 Task: Send an email with the signature Benjamin Adams with the subject 'Welcome' and the message 'I am sorry for any inconvenience this may have caused.' from softage.1@softage.net to softage.10@softage.net,  softage.1@softage.net and softage.2@softage.net with CC to softage.3@softage.net with an attached document Newsletter.docx
Action: Key pressed n
Screenshot: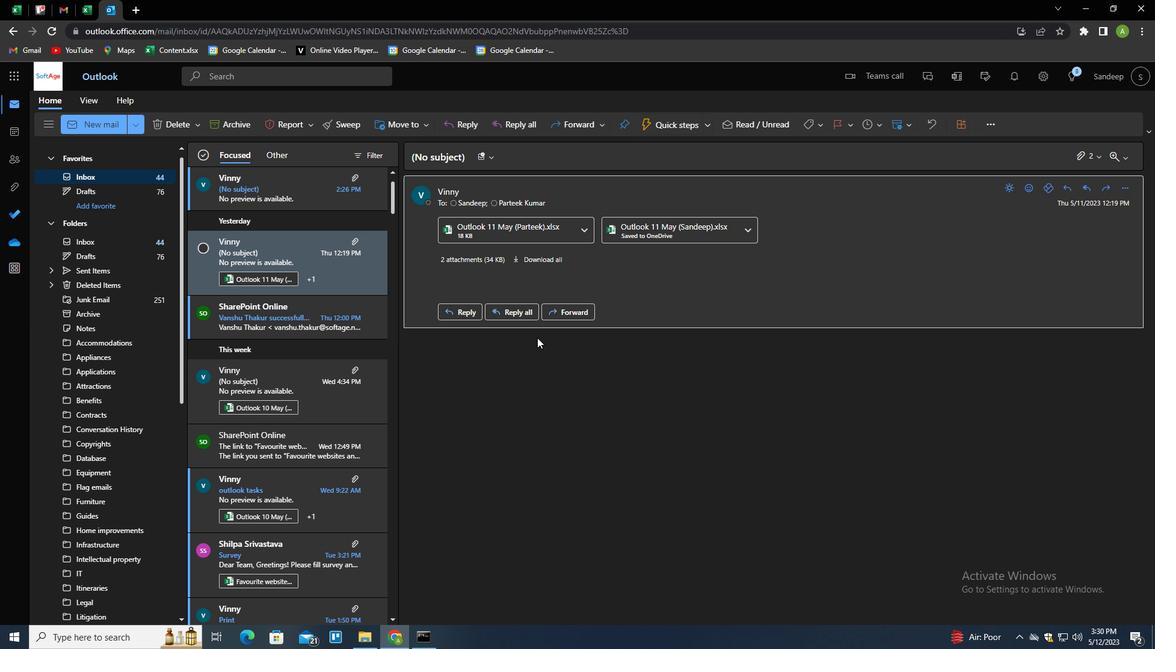 
Action: Mouse moved to (805, 123)
Screenshot: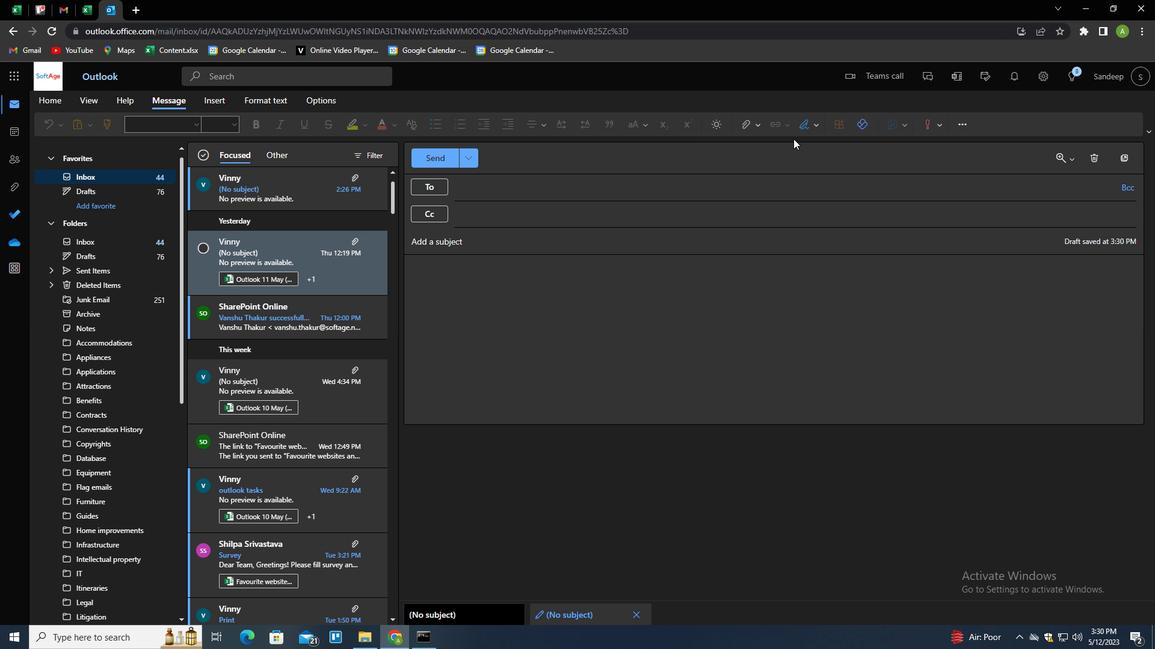 
Action: Mouse pressed left at (805, 123)
Screenshot: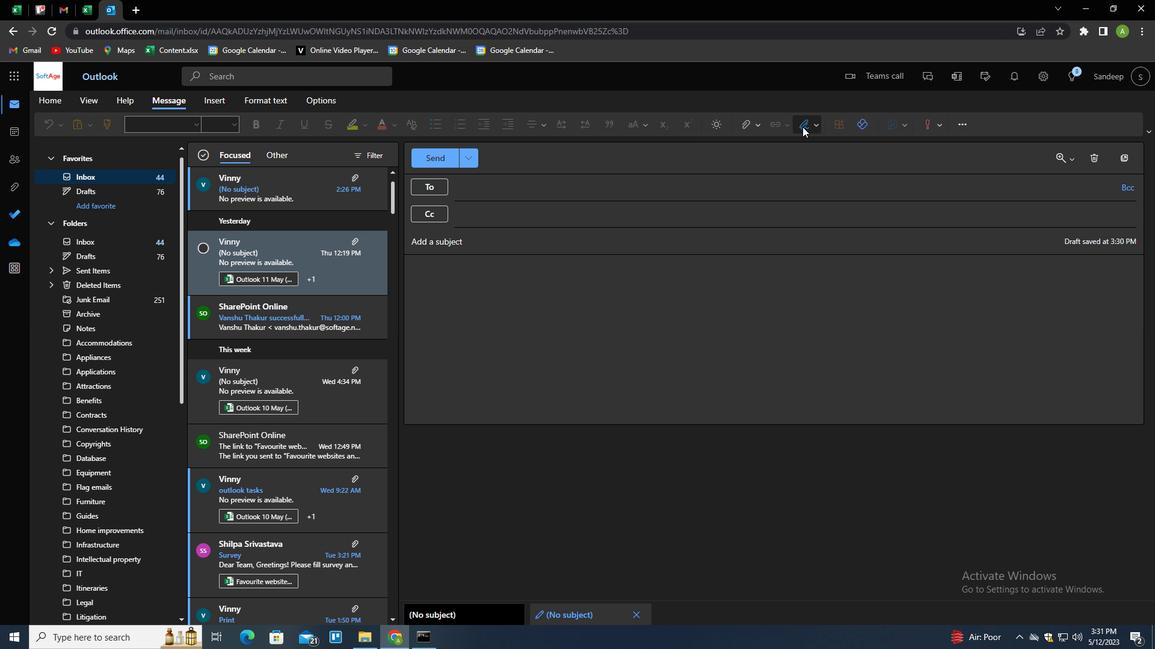 
Action: Mouse moved to (793, 170)
Screenshot: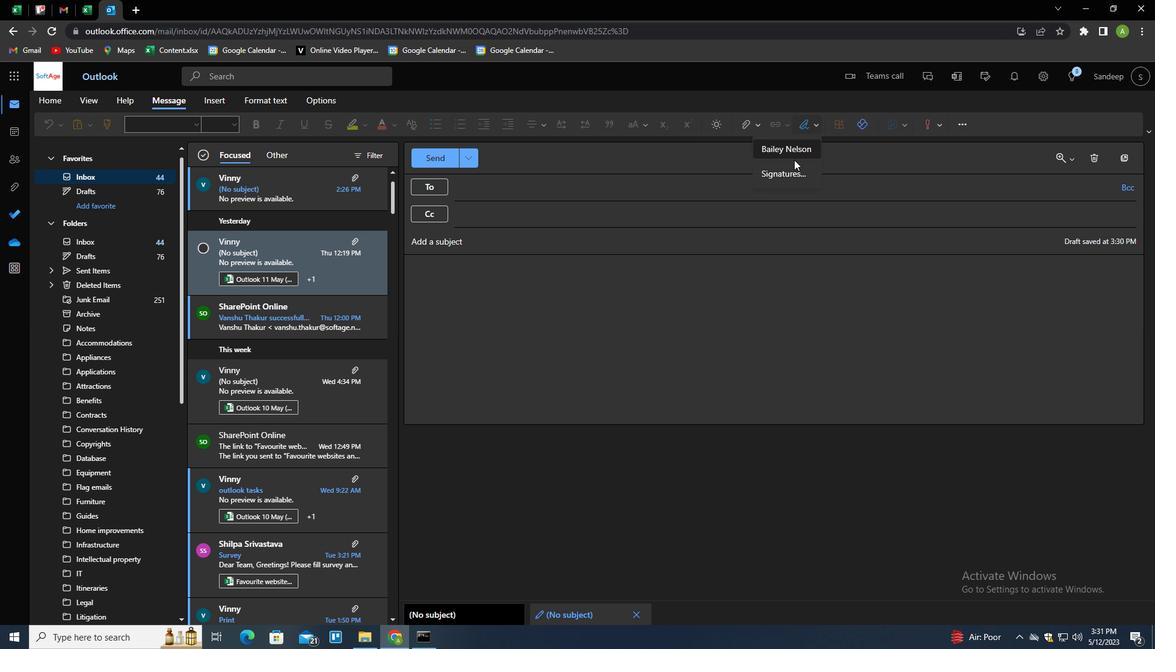 
Action: Mouse pressed left at (793, 170)
Screenshot: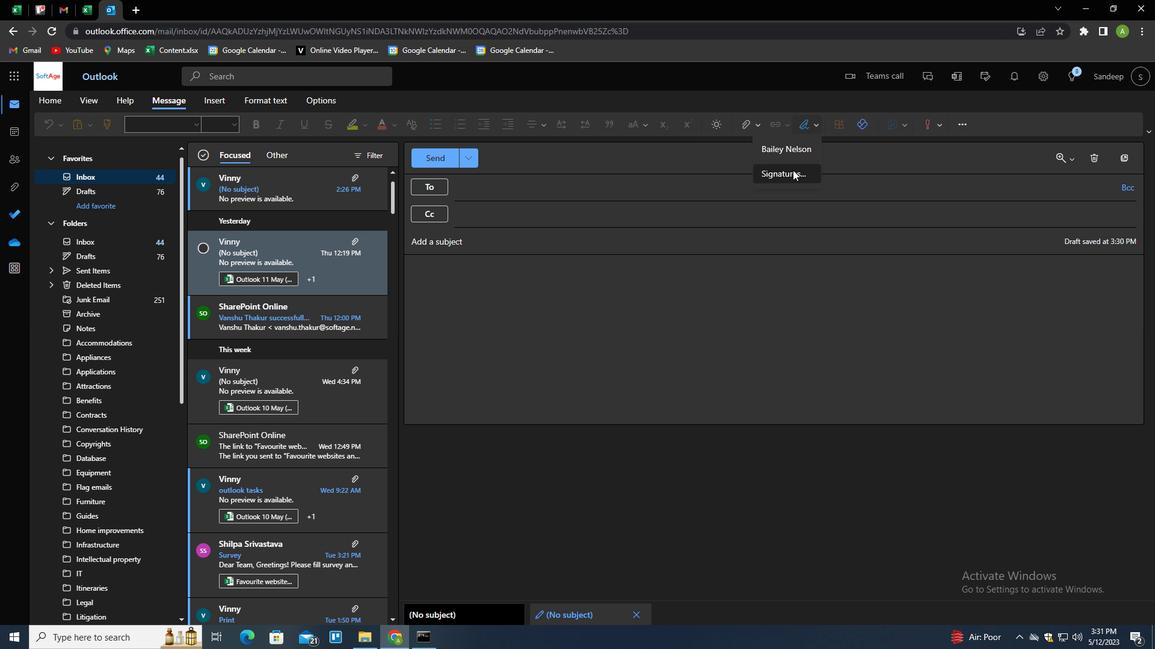 
Action: Mouse moved to (814, 216)
Screenshot: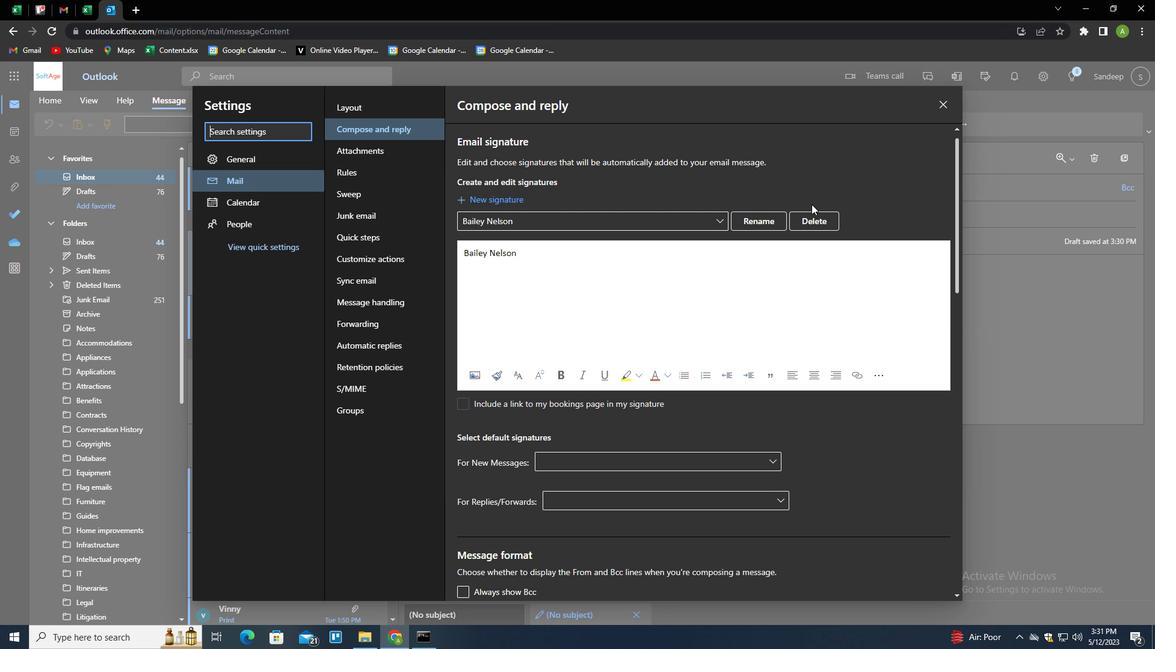 
Action: Mouse pressed left at (814, 216)
Screenshot: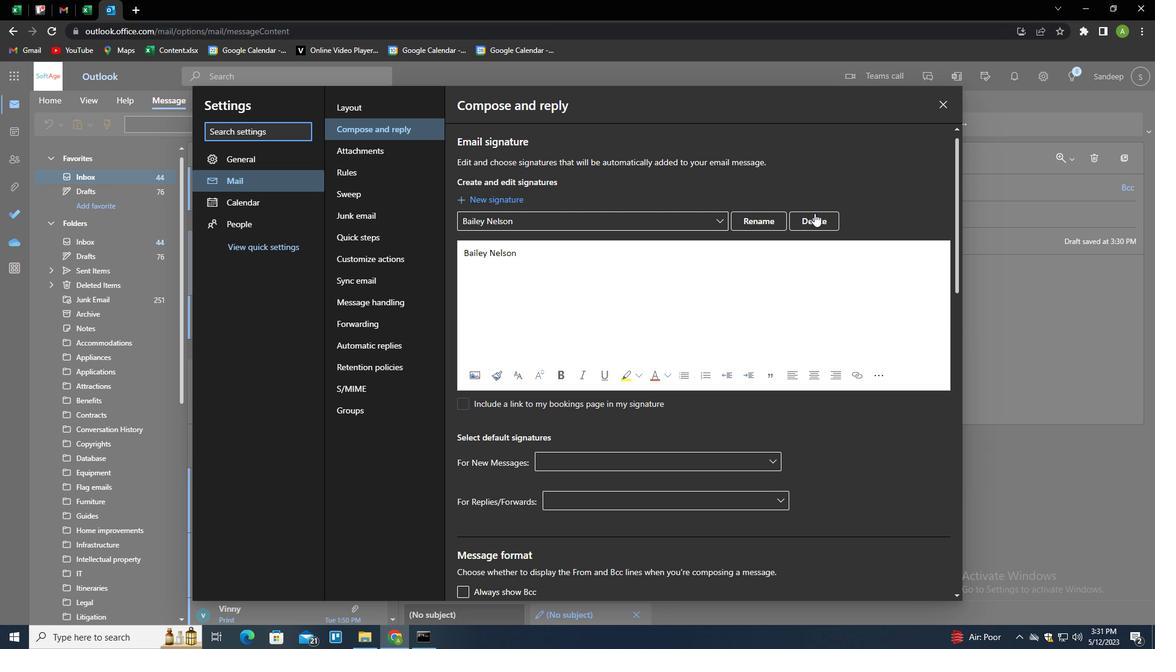 
Action: Mouse moved to (814, 220)
Screenshot: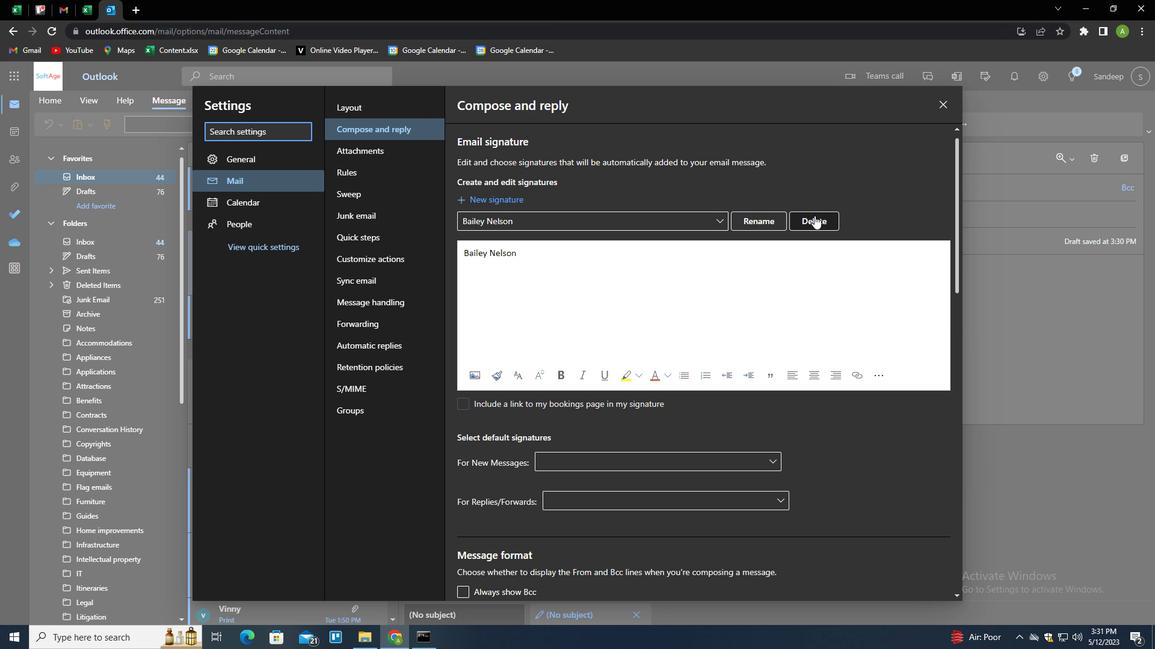 
Action: Mouse pressed left at (814, 220)
Screenshot: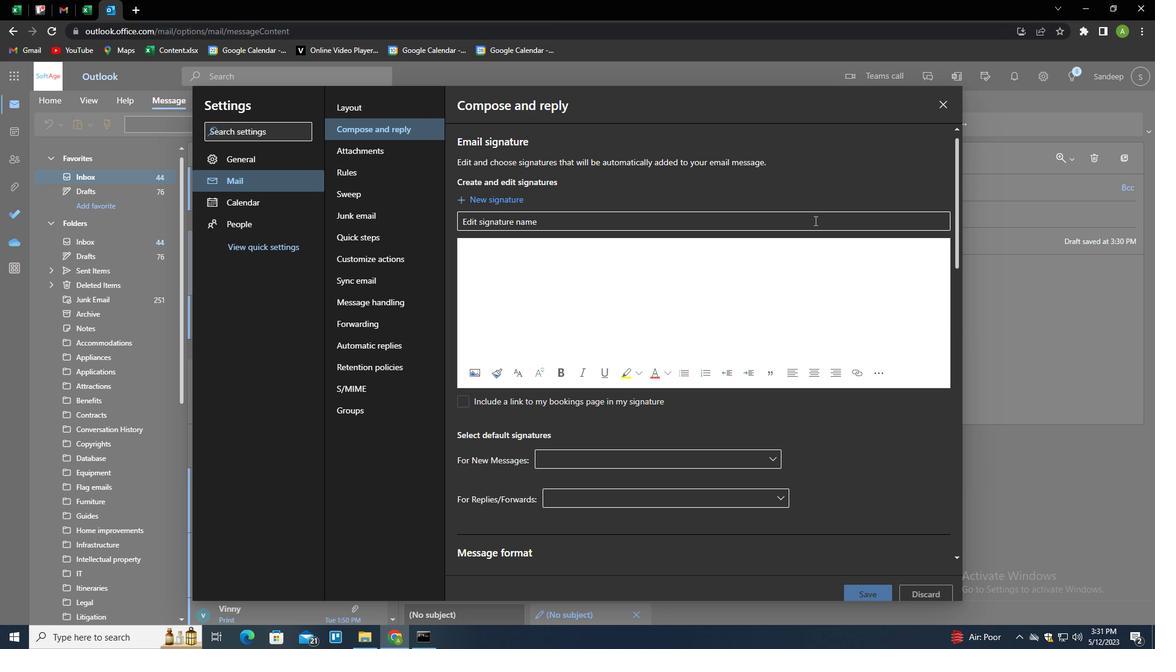 
Action: Key pressed <Key.shift>AD<Key.backspace><Key.backspace><Key.shift>BENG<Key.backspace>JAMIN<Key.space><Key.shift>ADAMS<Key.tab><Key.shift>BENGA<Key.backspace><Key.backspace>JAMIN<Key.space><Key.shift>ADAMS
Screenshot: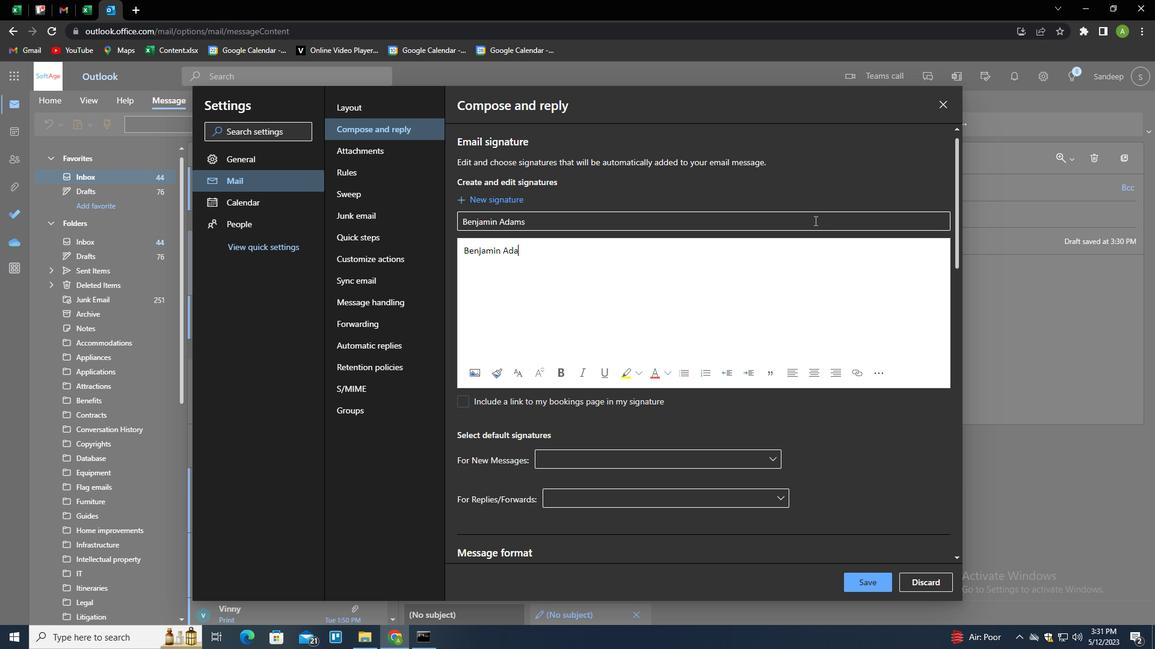 
Action: Mouse moved to (870, 579)
Screenshot: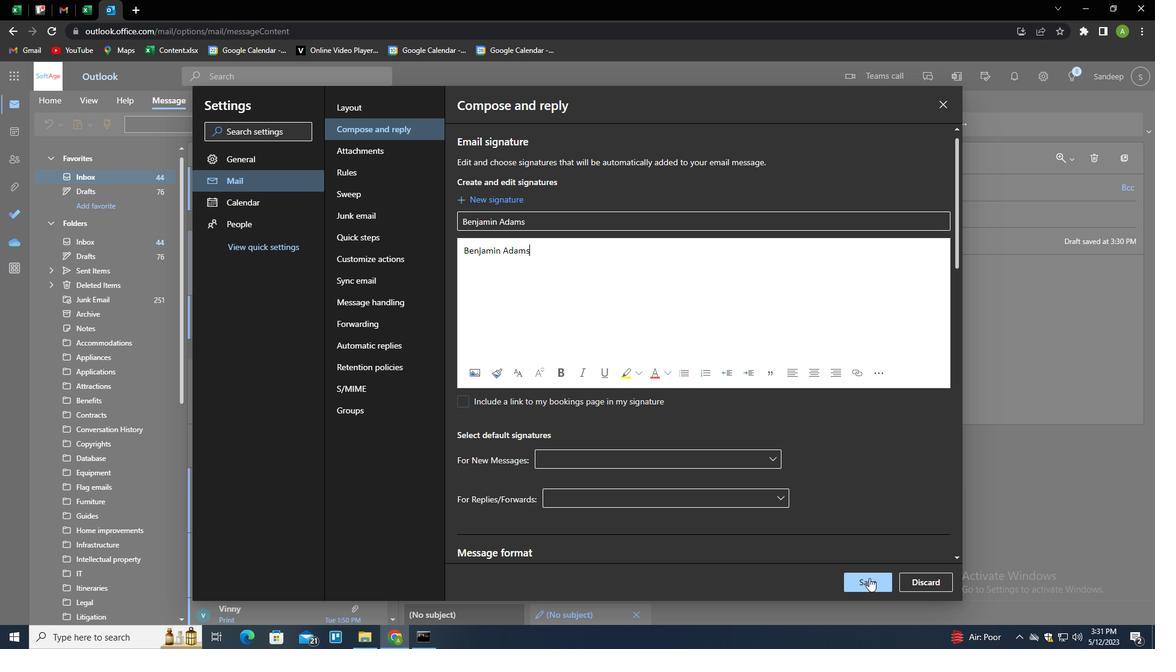 
Action: Mouse pressed left at (870, 579)
Screenshot: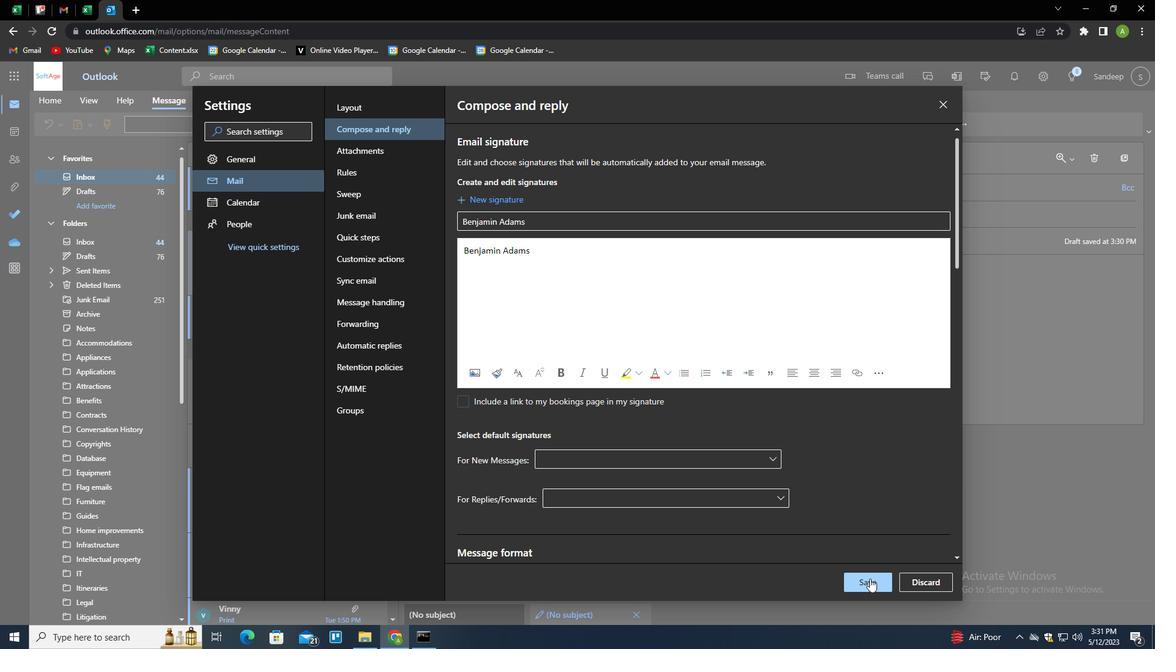 
Action: Mouse moved to (982, 315)
Screenshot: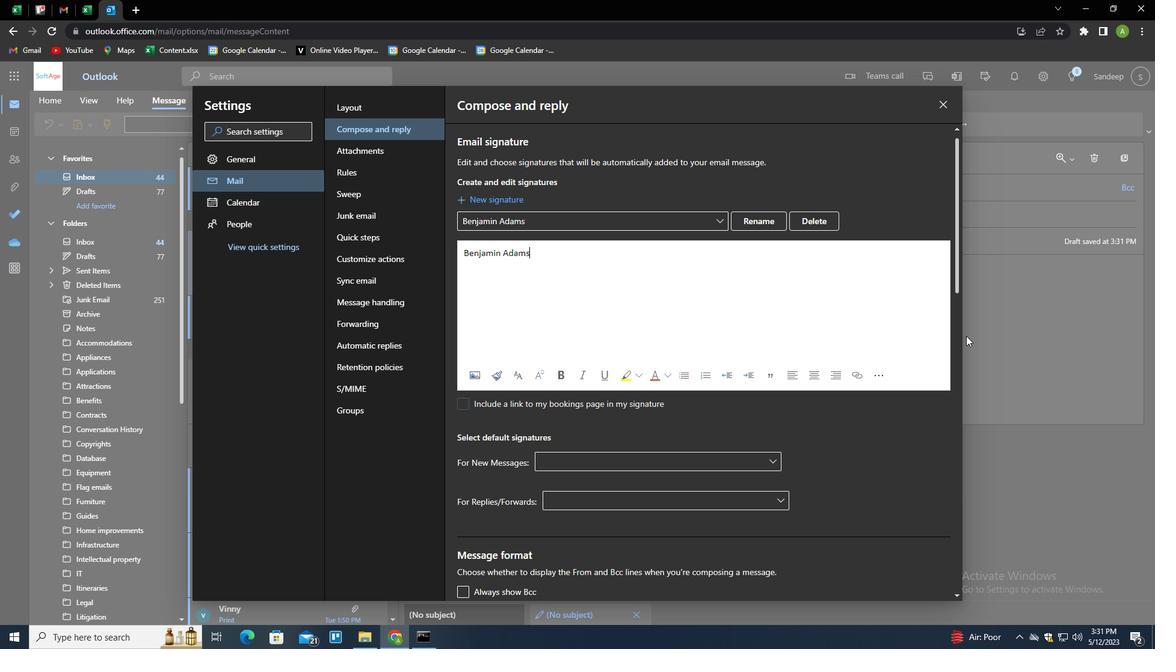 
Action: Mouse pressed left at (982, 315)
Screenshot: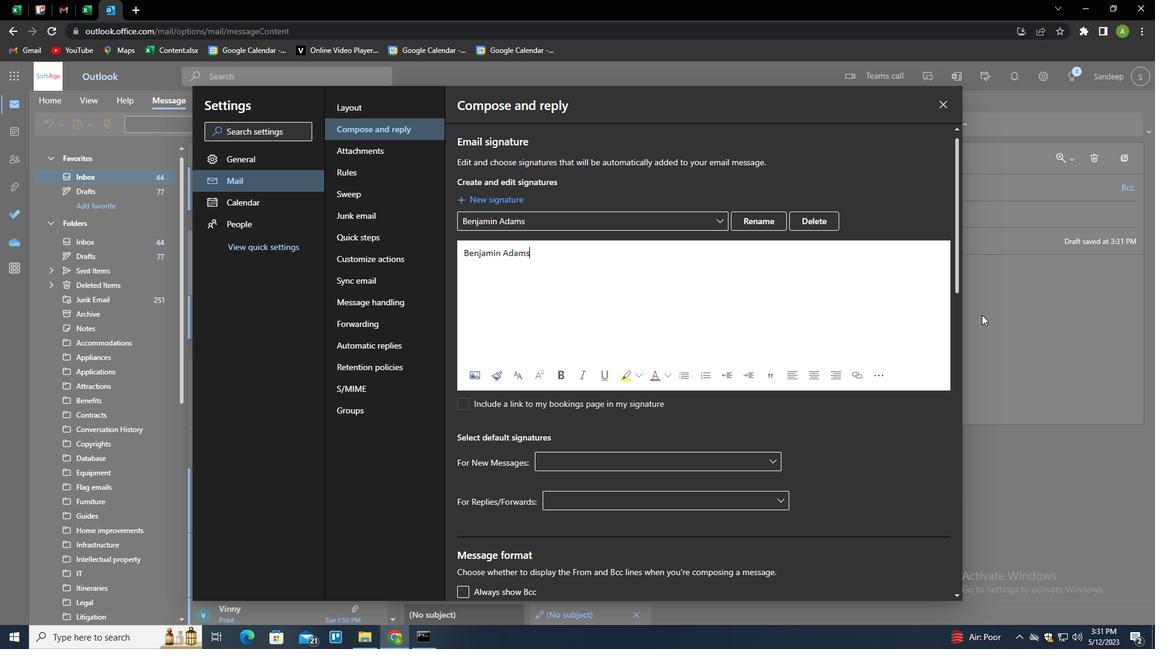 
Action: Mouse moved to (809, 127)
Screenshot: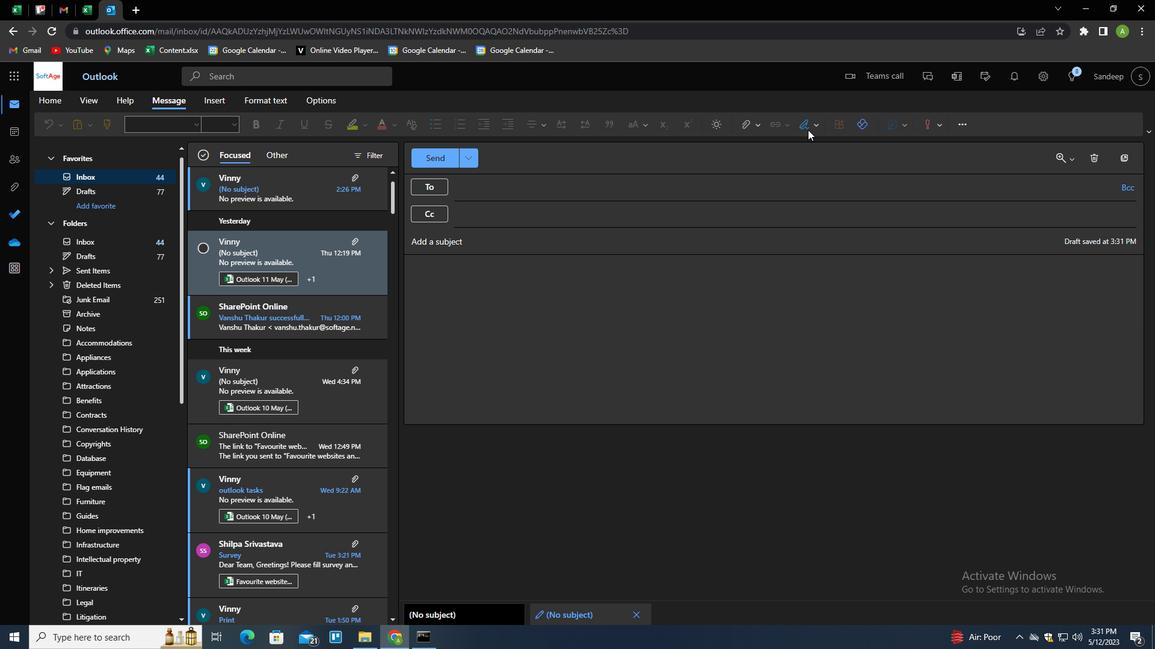 
Action: Mouse pressed left at (809, 127)
Screenshot: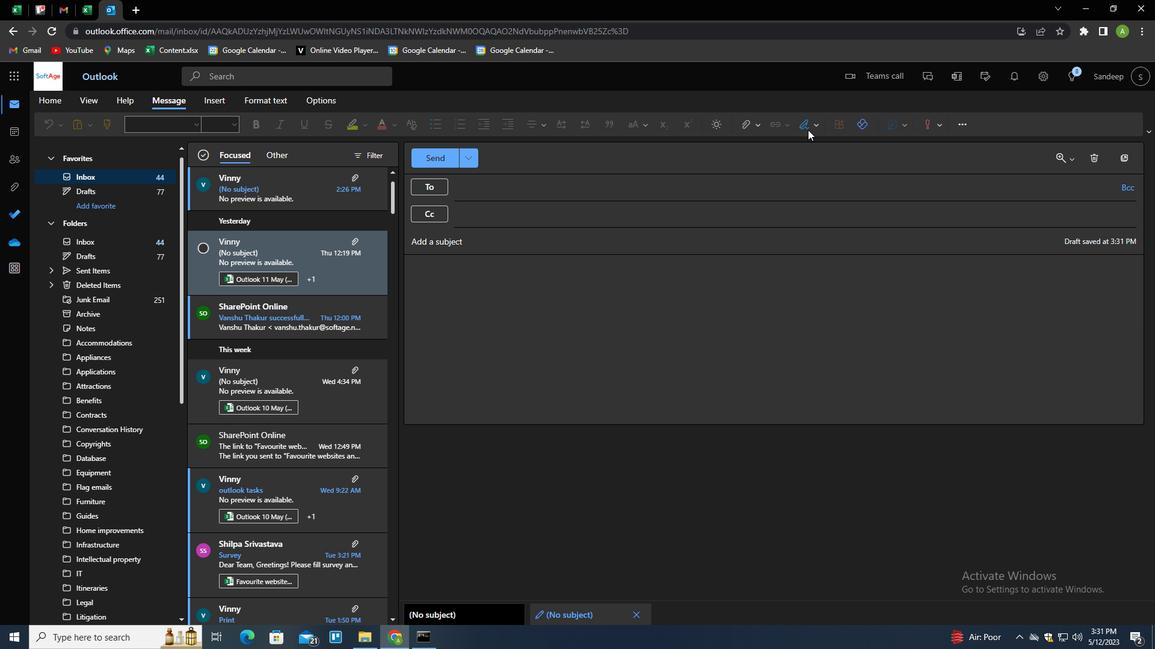 
Action: Mouse moved to (793, 151)
Screenshot: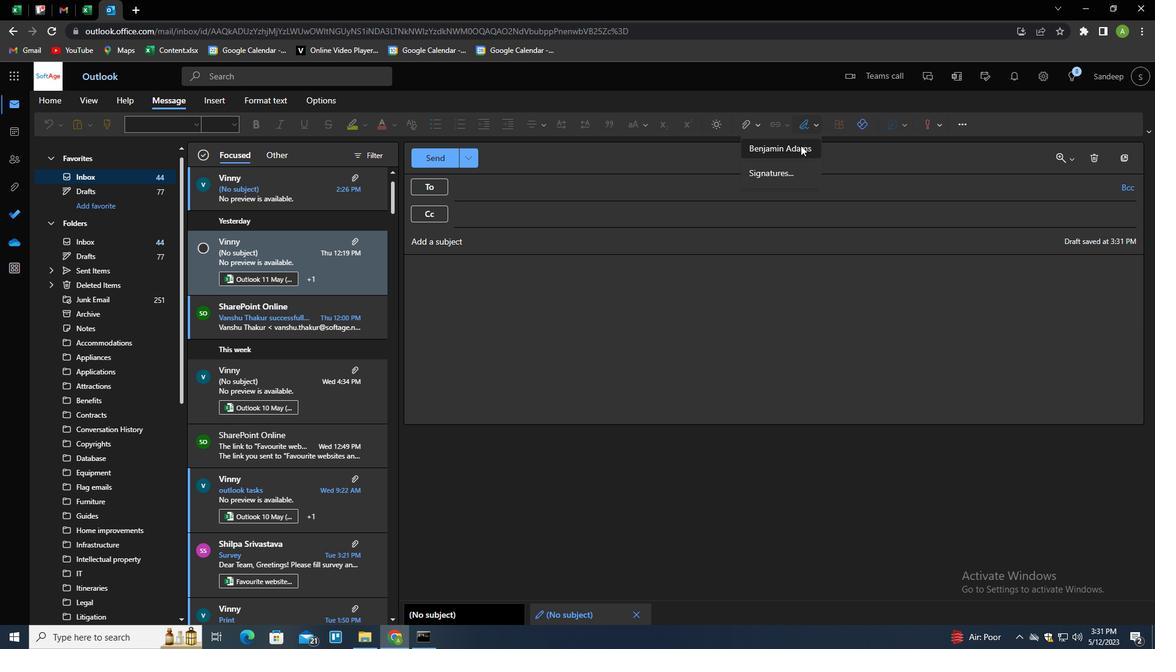 
Action: Mouse pressed left at (793, 151)
Screenshot: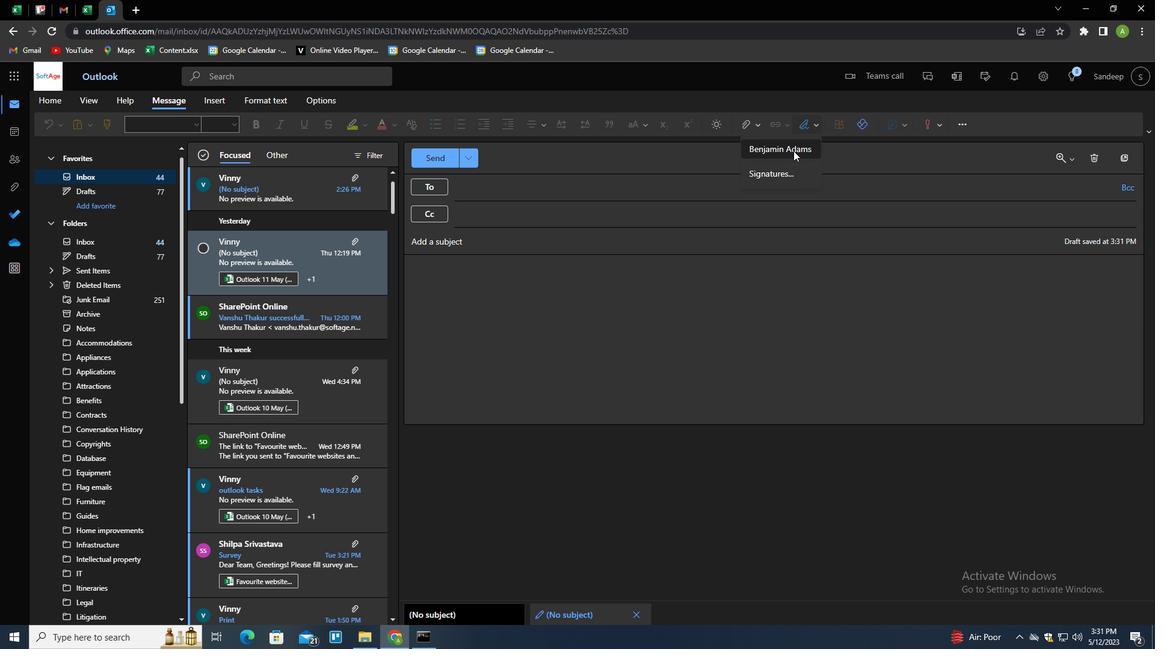 
Action: Mouse moved to (551, 240)
Screenshot: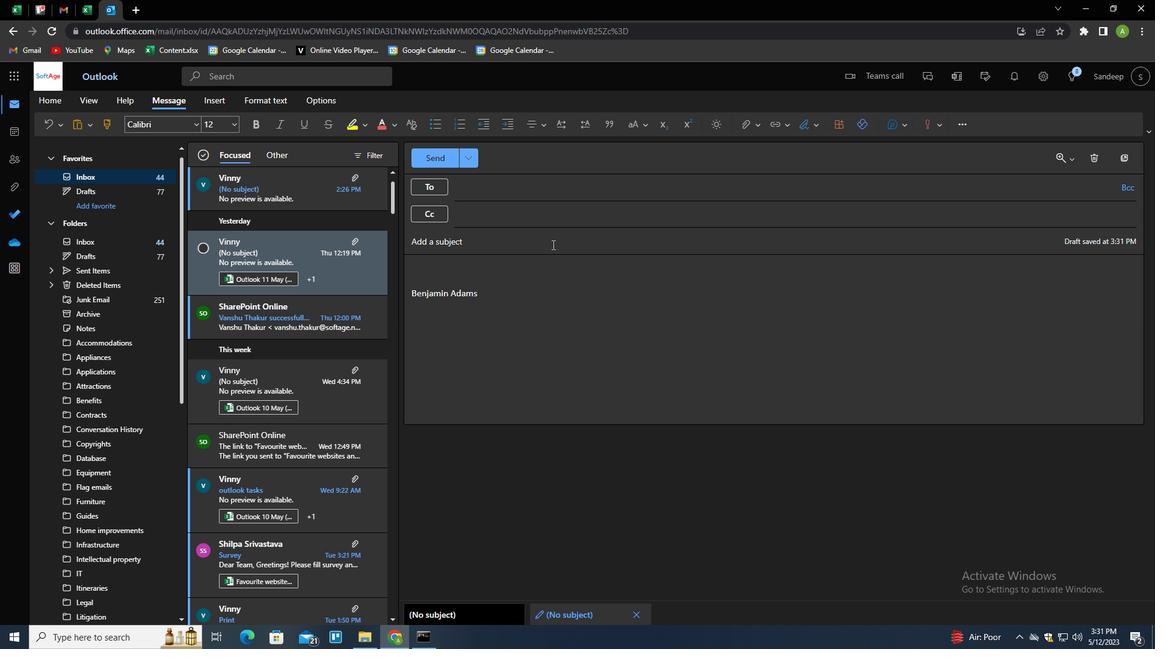 
Action: Mouse pressed left at (551, 240)
Screenshot: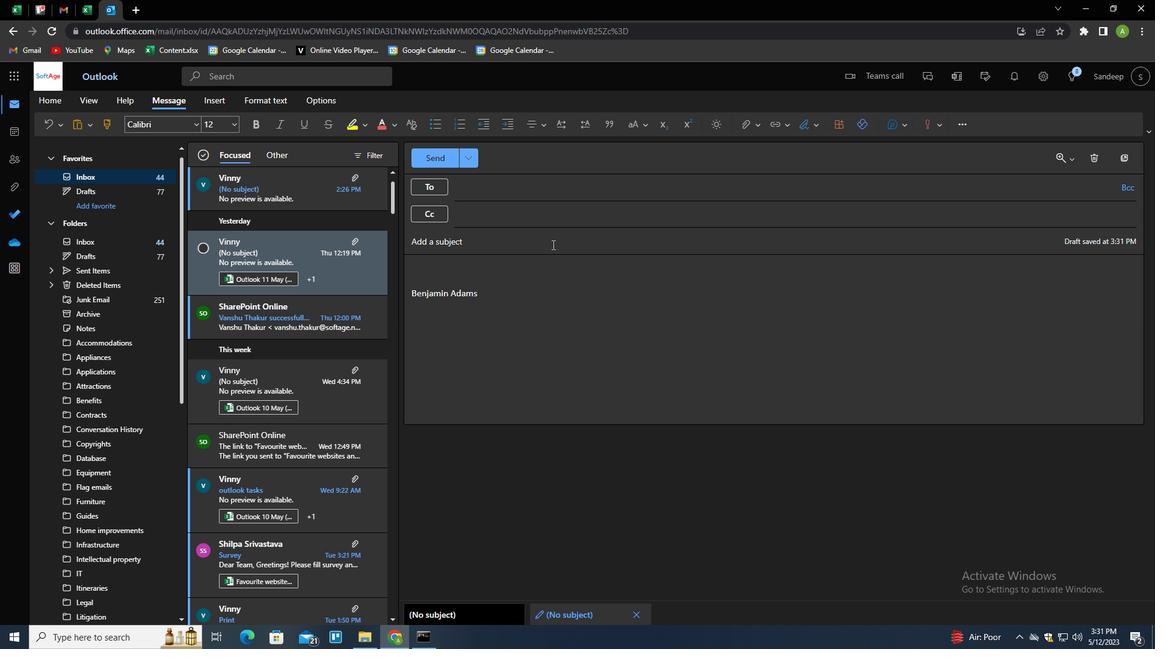 
Action: Mouse moved to (551, 240)
Screenshot: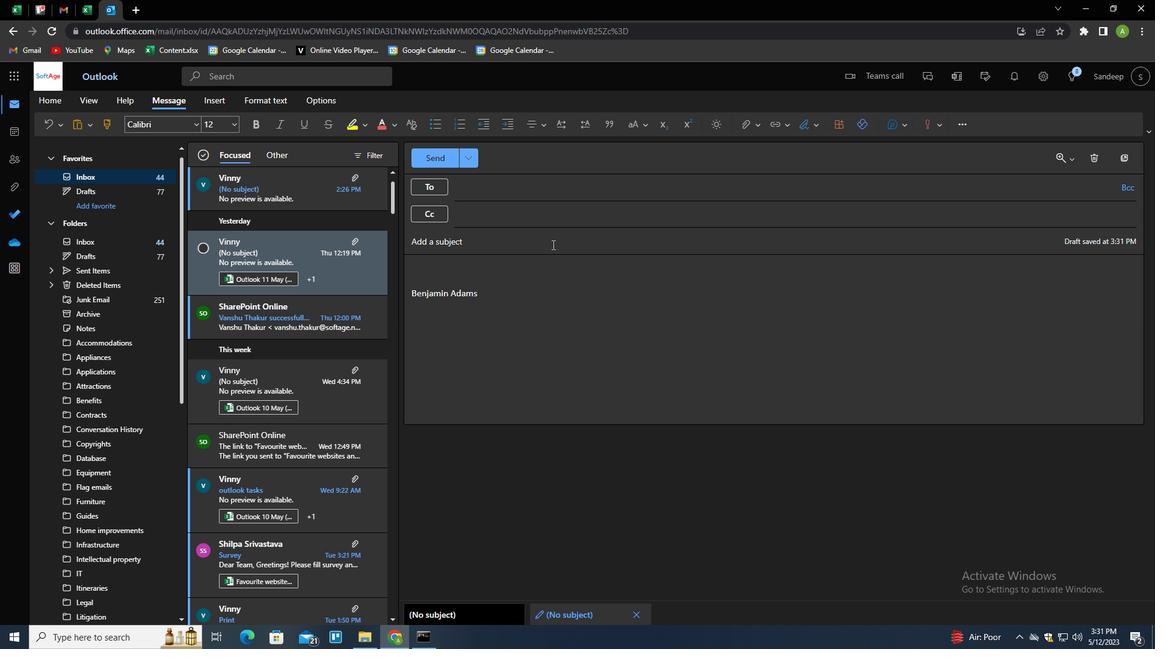 
Action: Key pressed <Key.shift>WELCOME<Key.tab><Key.shift>I<Key.space>AM<Key.space>SORRY<Key.space>FOR<Key.space>ANY<Key.space>INCONVENIENCE<Key.space>THIS<Key.space>MAY<Key.space>HAVE<Key.space>CAUSED.
Screenshot: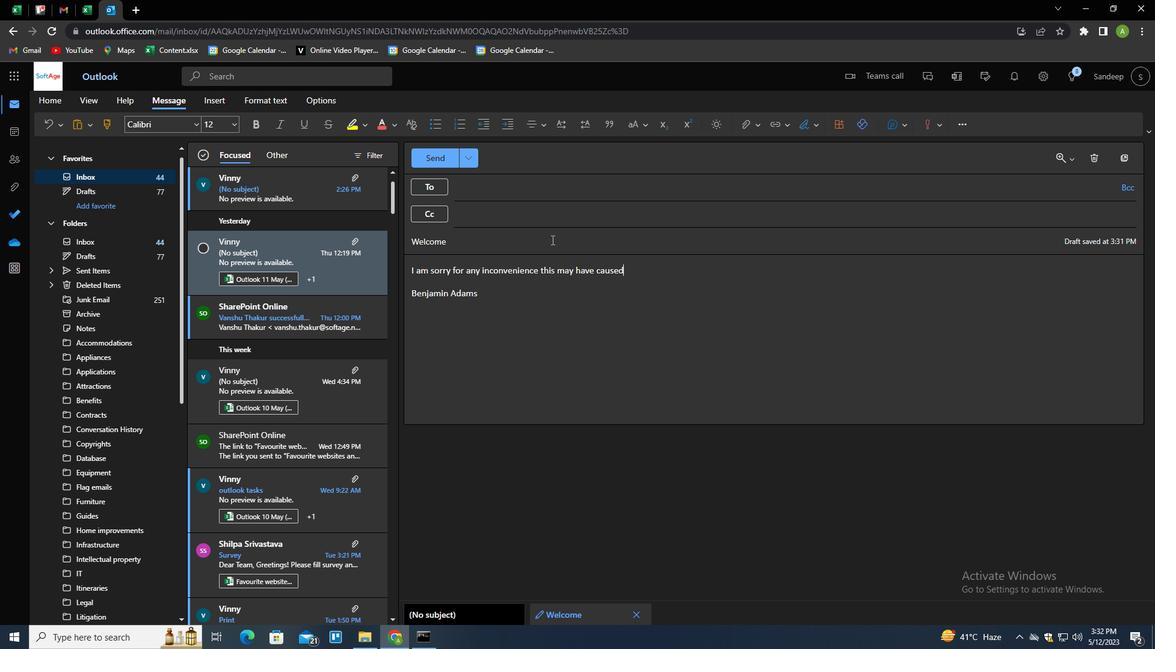 
Action: Mouse moved to (508, 188)
Screenshot: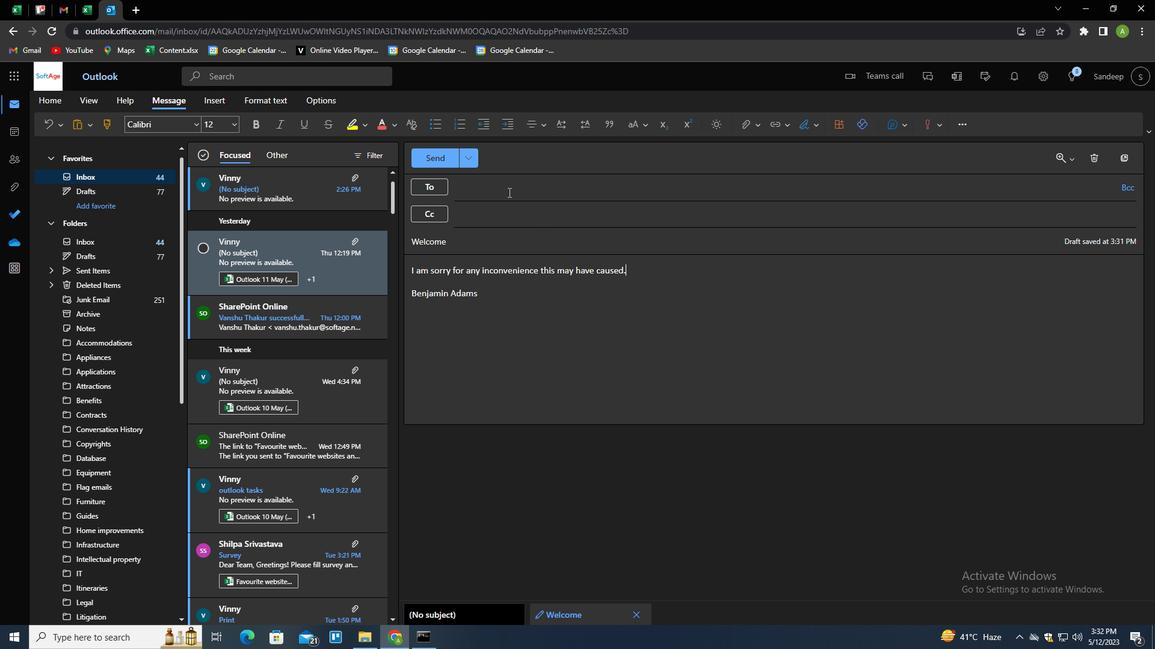 
Action: Mouse pressed left at (508, 188)
Screenshot: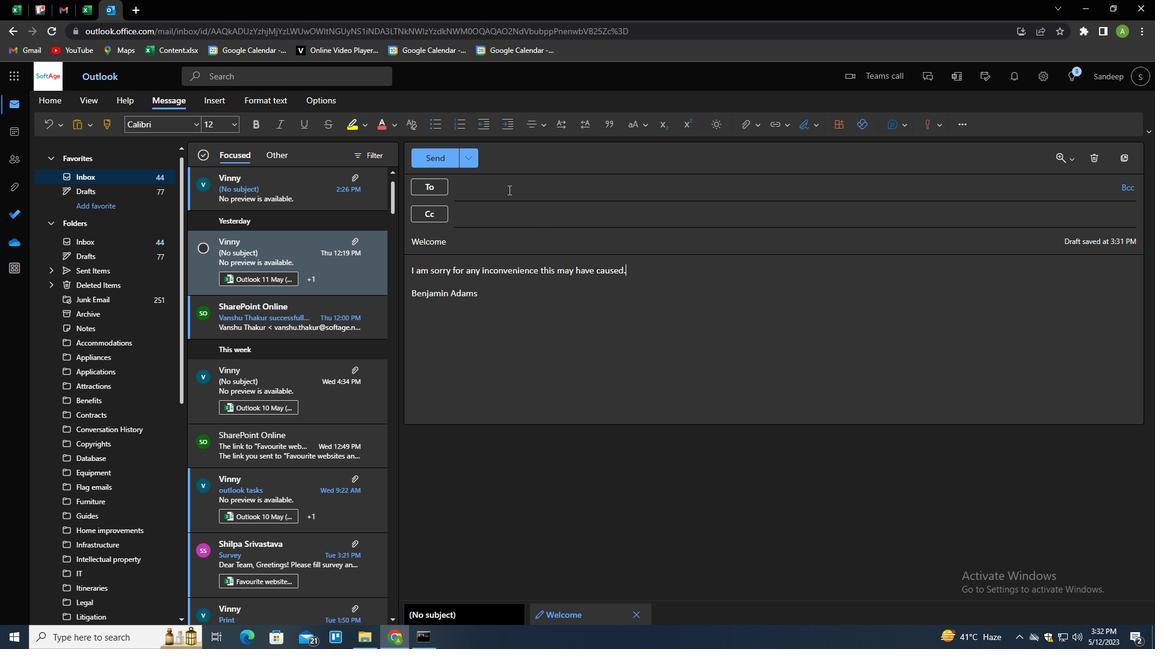 
Action: Key pressed SOFTAGE.10SOFTAGE.NET<Key.enter><Key.backspace><Key.backspace><Key.backspace>
Screenshot: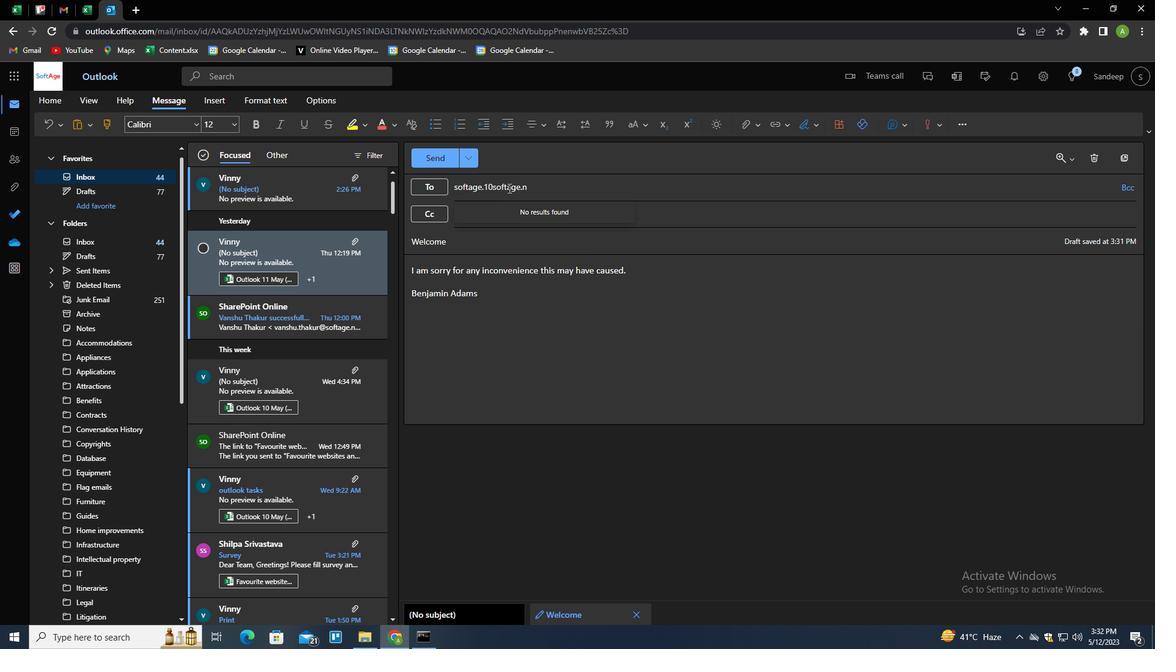 
Action: Mouse moved to (521, 213)
Screenshot: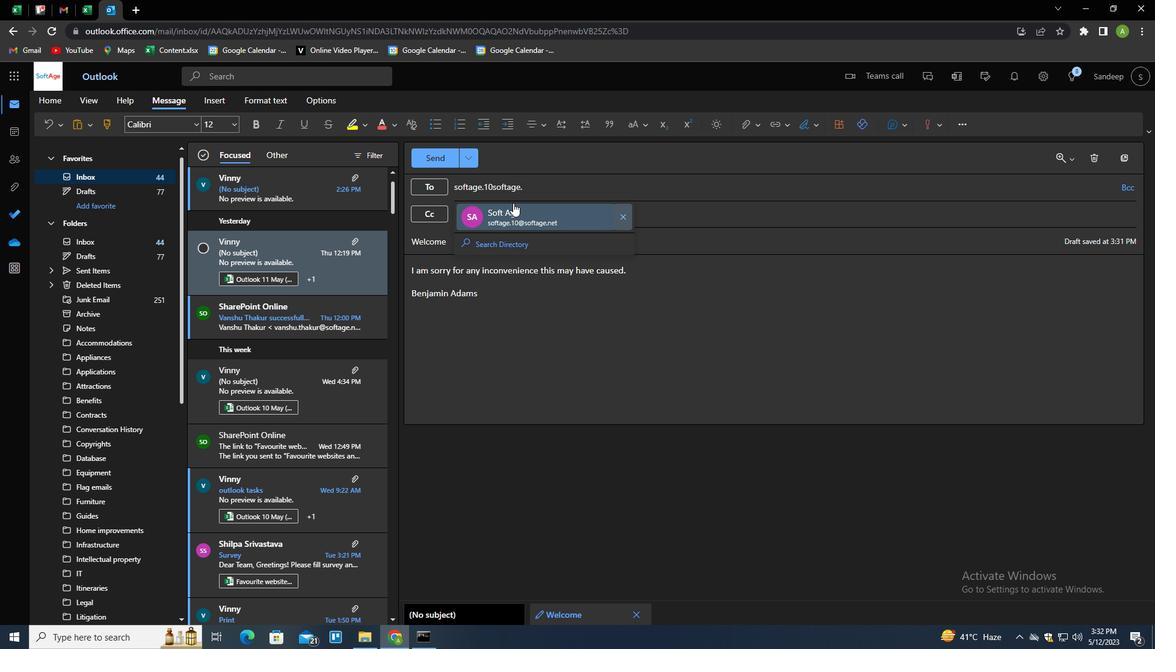 
Action: Mouse pressed left at (521, 213)
Screenshot: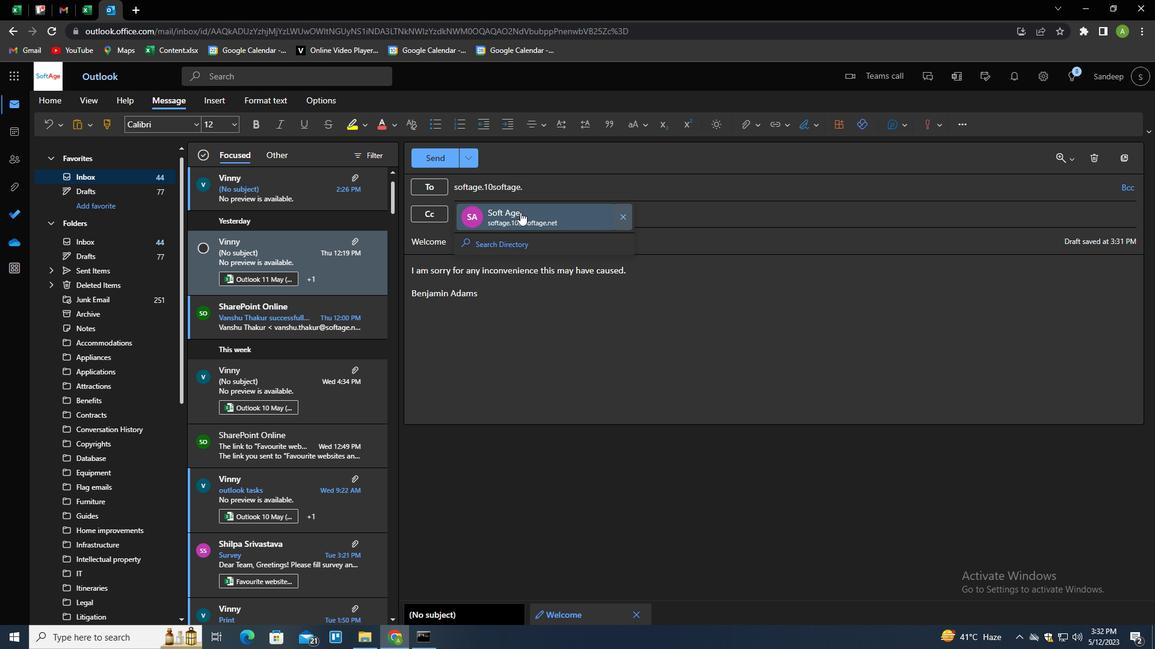
Action: Mouse moved to (539, 189)
Screenshot: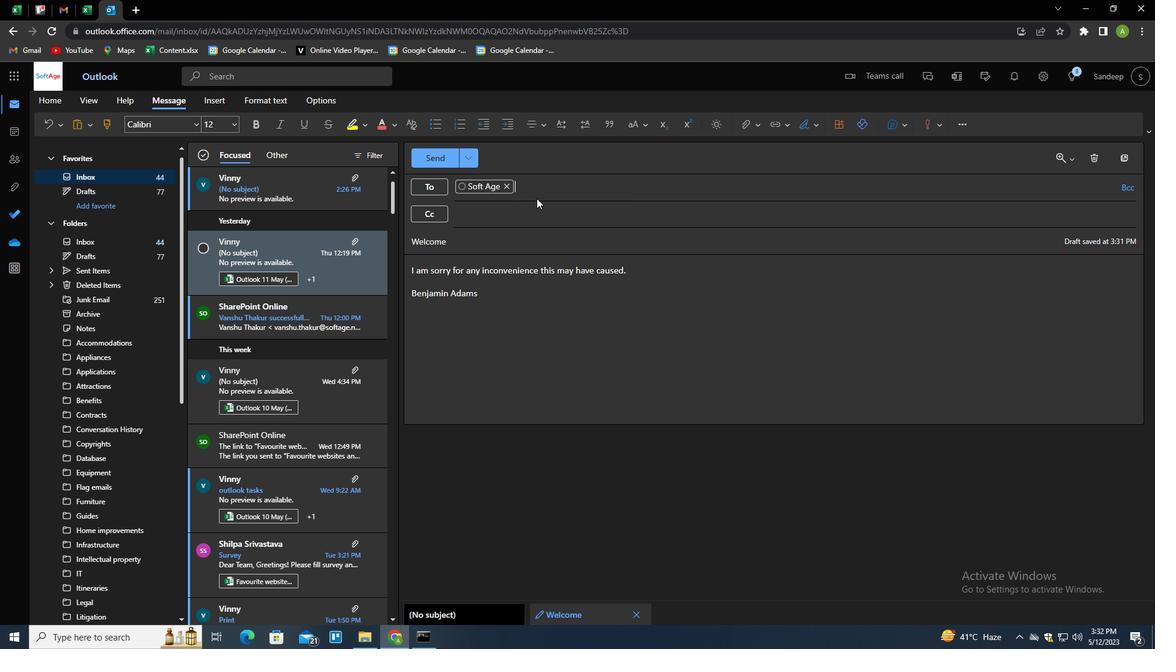 
Action: Key pressed SOFTAGE.1<Key.shift><Key.shift><Key.shift><Key.shift><Key.shift><Key.shift><Key.shift><Key.shift><Key.shift><Key.shift><Key.shift>@SOFTAGE.NET<Key.enter>SOFTAGE.2<Key.shift>@SOFTAGE.NET<Key.enter>
Screenshot: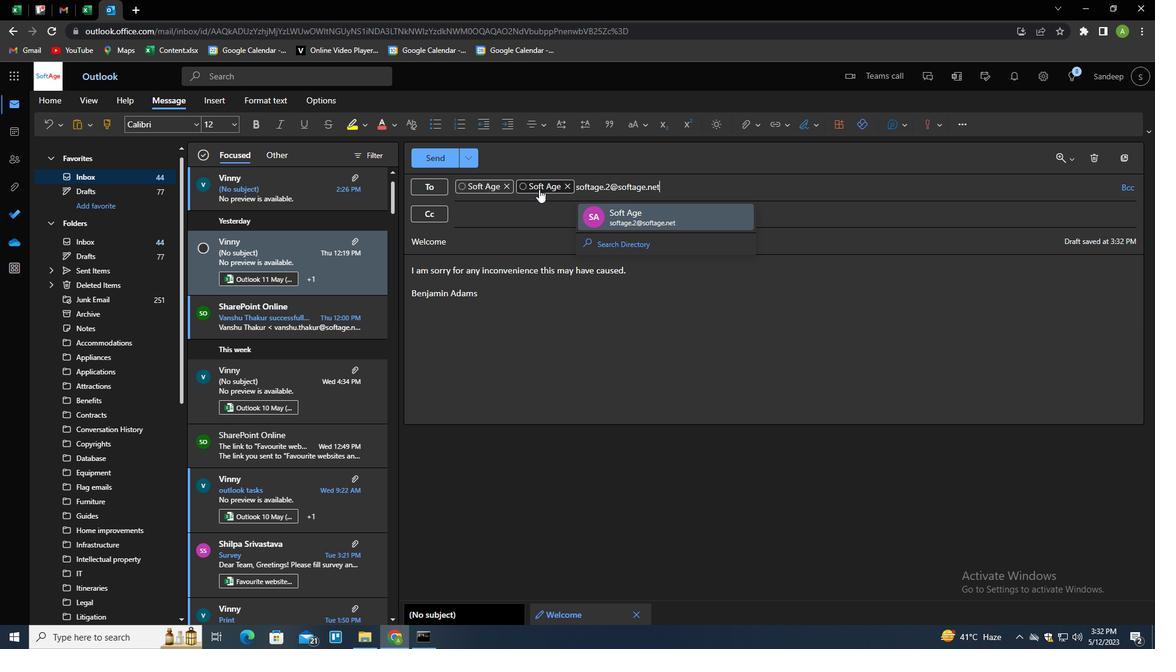 
Action: Mouse moved to (548, 210)
Screenshot: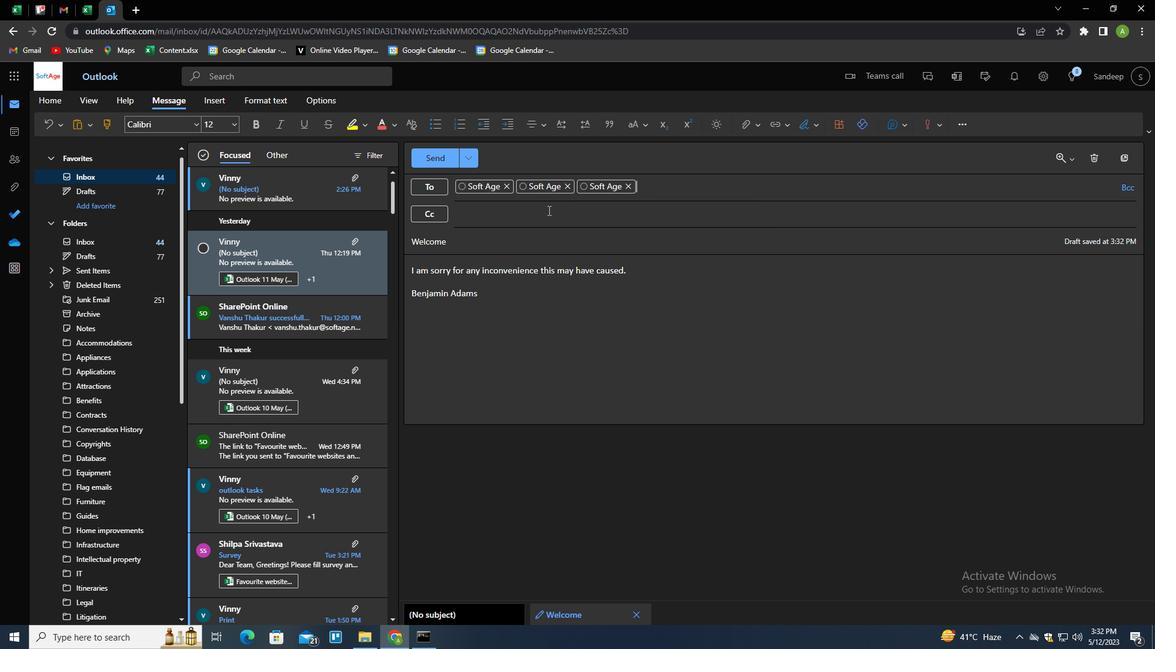 
Action: Mouse pressed left at (548, 210)
Screenshot: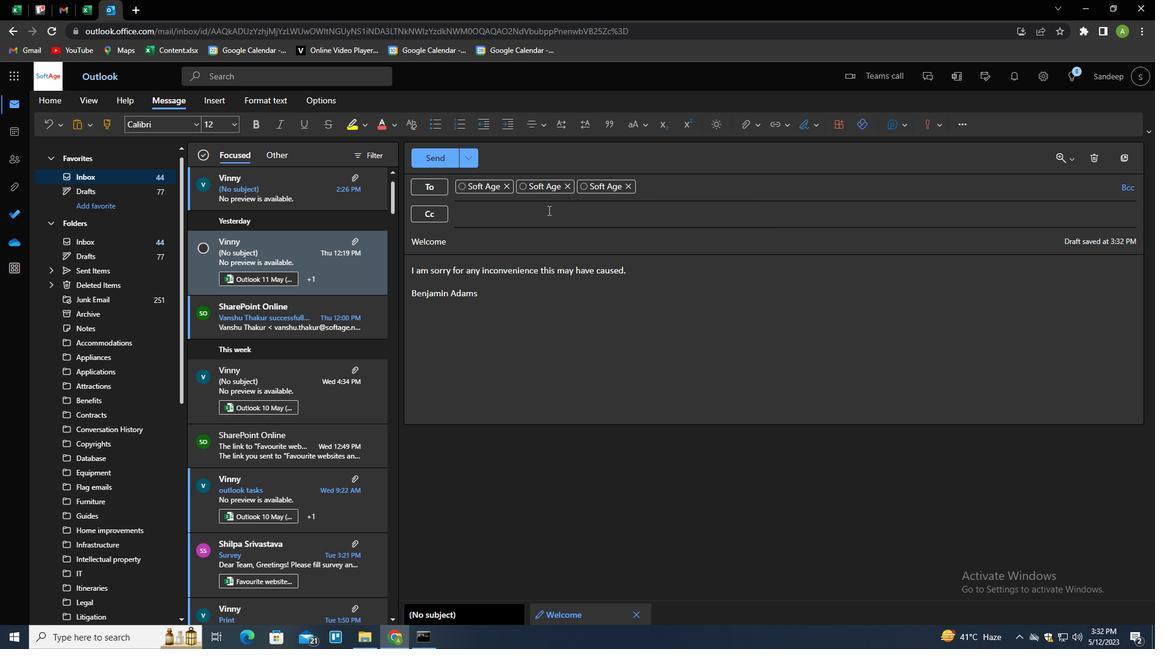 
Action: Key pressed SOFTAGE.3<Key.shift>@SOFTAGE.NET<Key.enter>
Screenshot: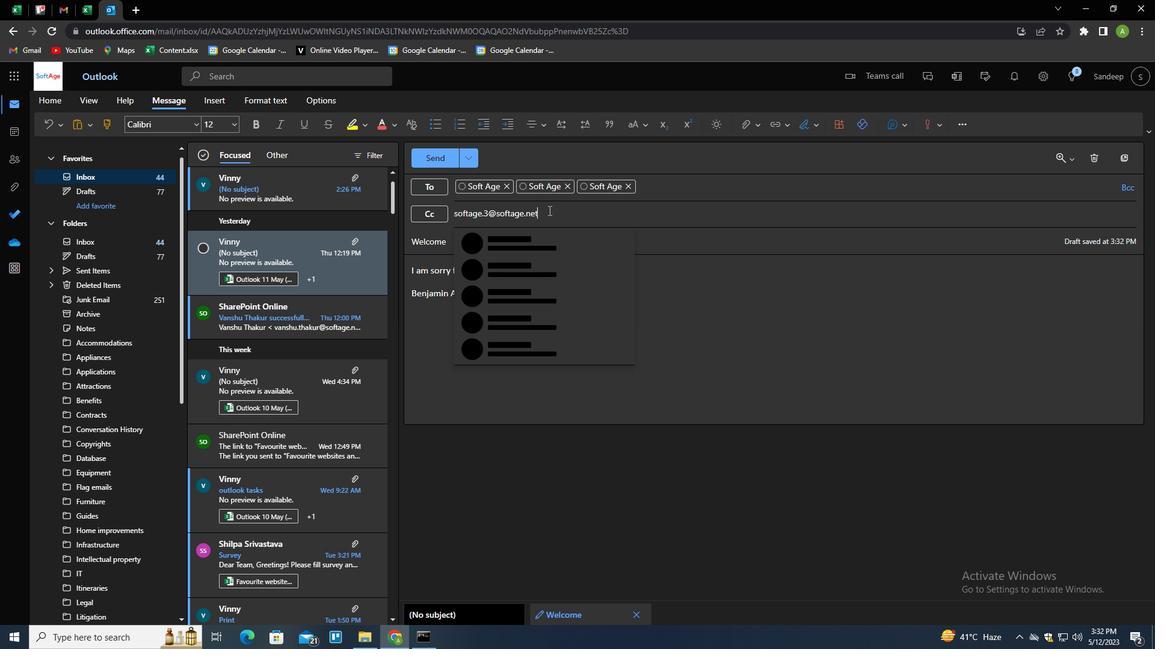 
Action: Mouse moved to (753, 126)
Screenshot: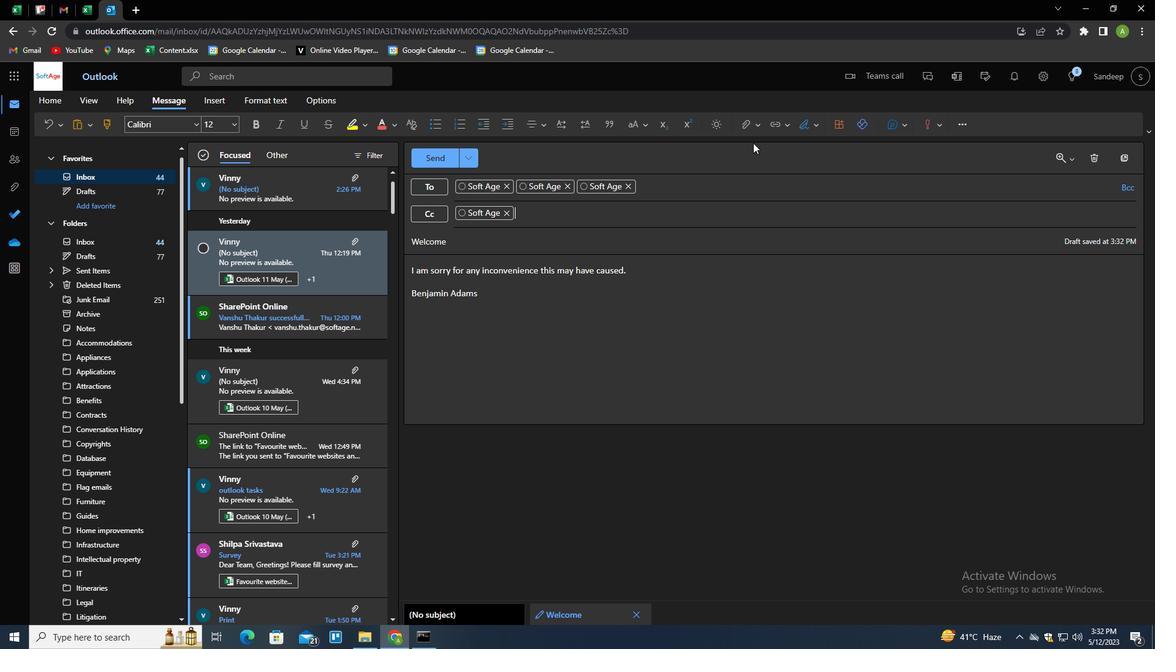 
Action: Mouse pressed left at (753, 126)
Screenshot: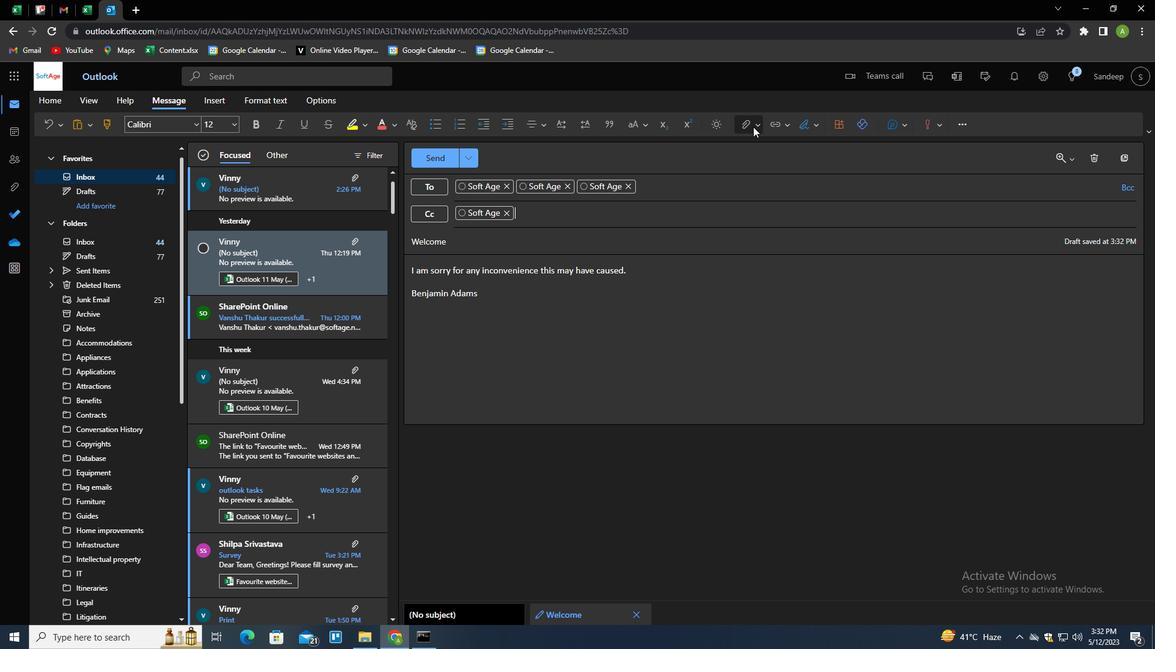 
Action: Mouse moved to (714, 147)
Screenshot: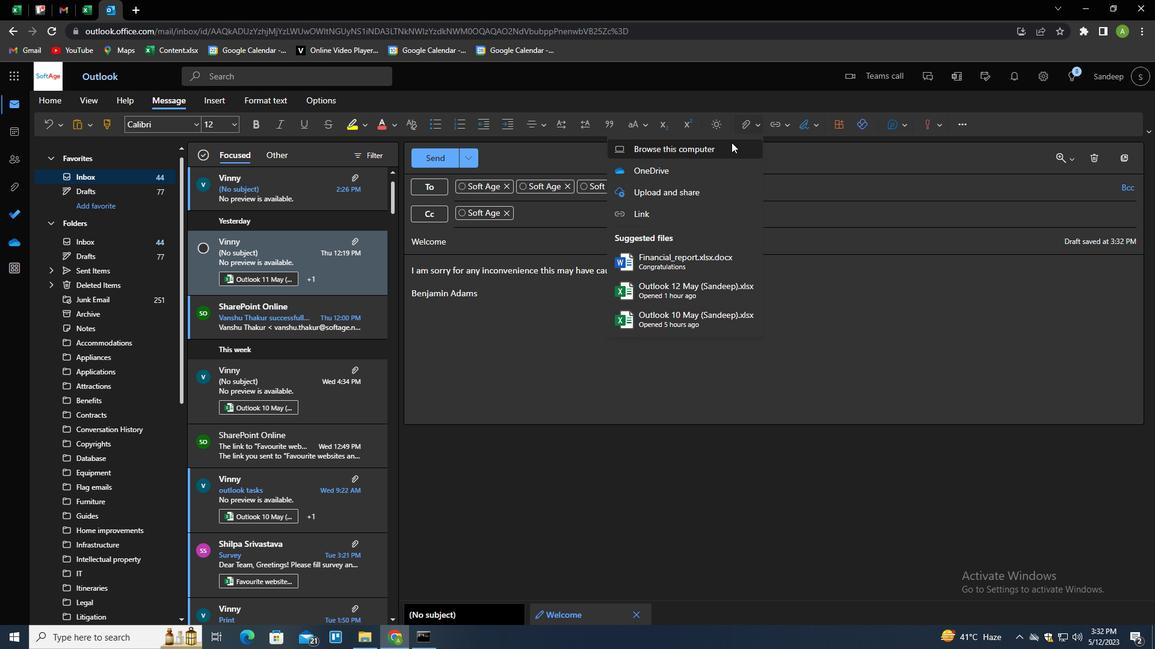 
Action: Mouse pressed left at (714, 147)
Screenshot: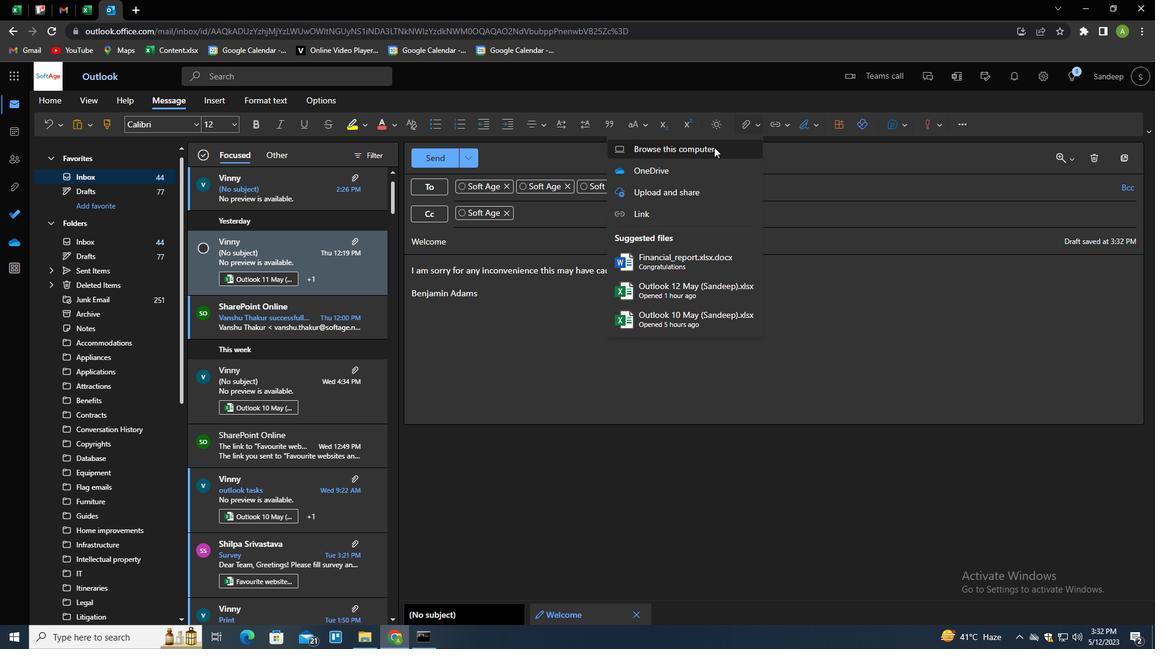 
Action: Mouse moved to (220, 145)
Screenshot: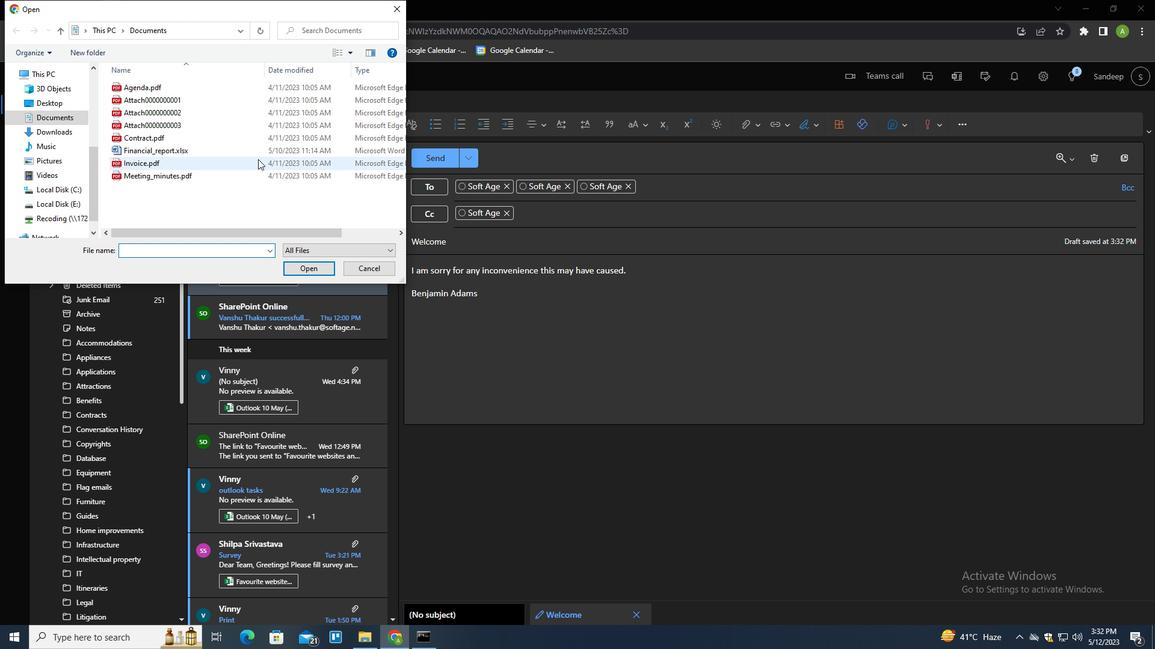 
Action: Mouse pressed left at (220, 145)
Screenshot: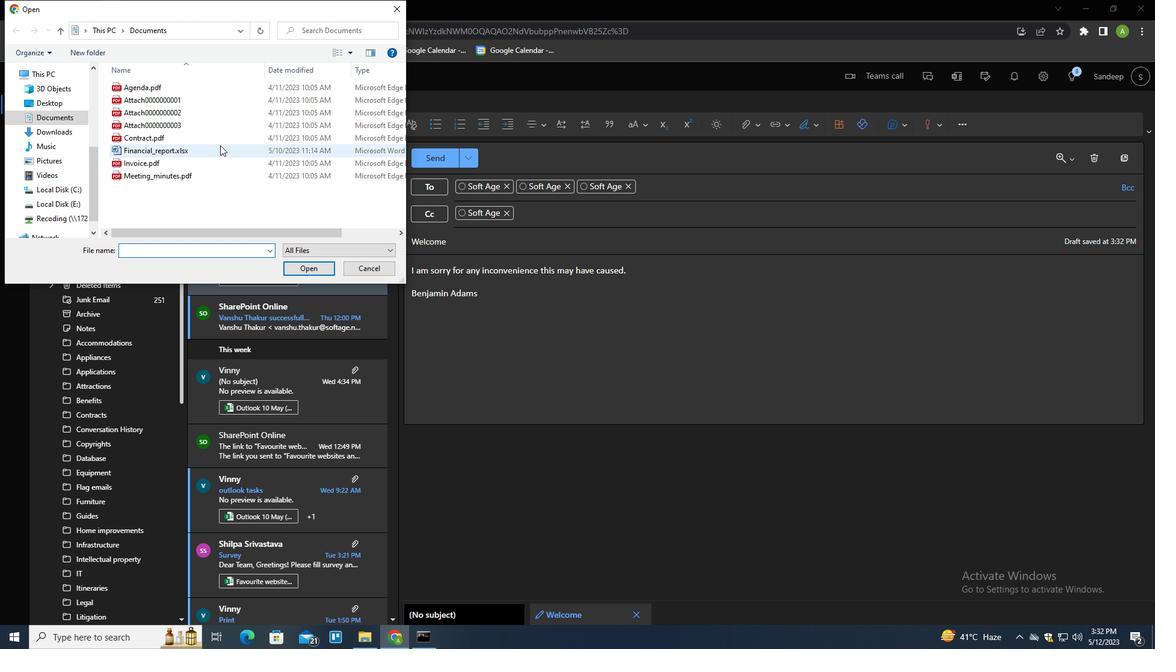 
Action: Key pressed <Key.f2>
Screenshot: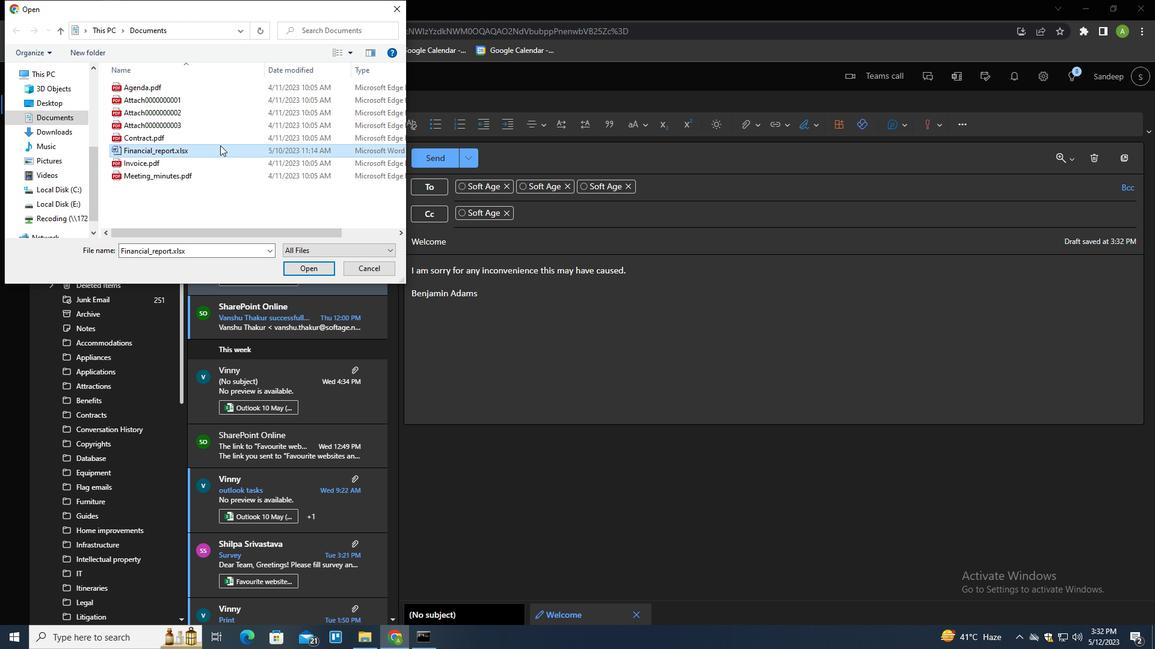 
Action: Mouse moved to (217, 145)
Screenshot: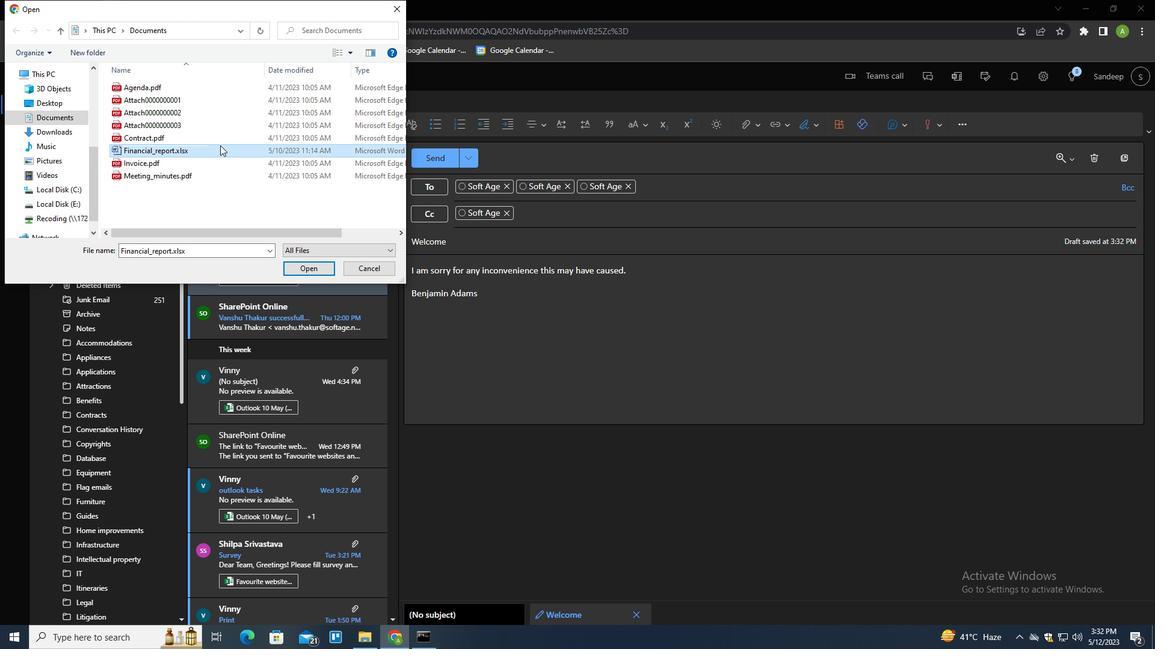 
Action: Key pressed <Key.shift>NEWSLETTER.DOCX<Key.enter>
Screenshot: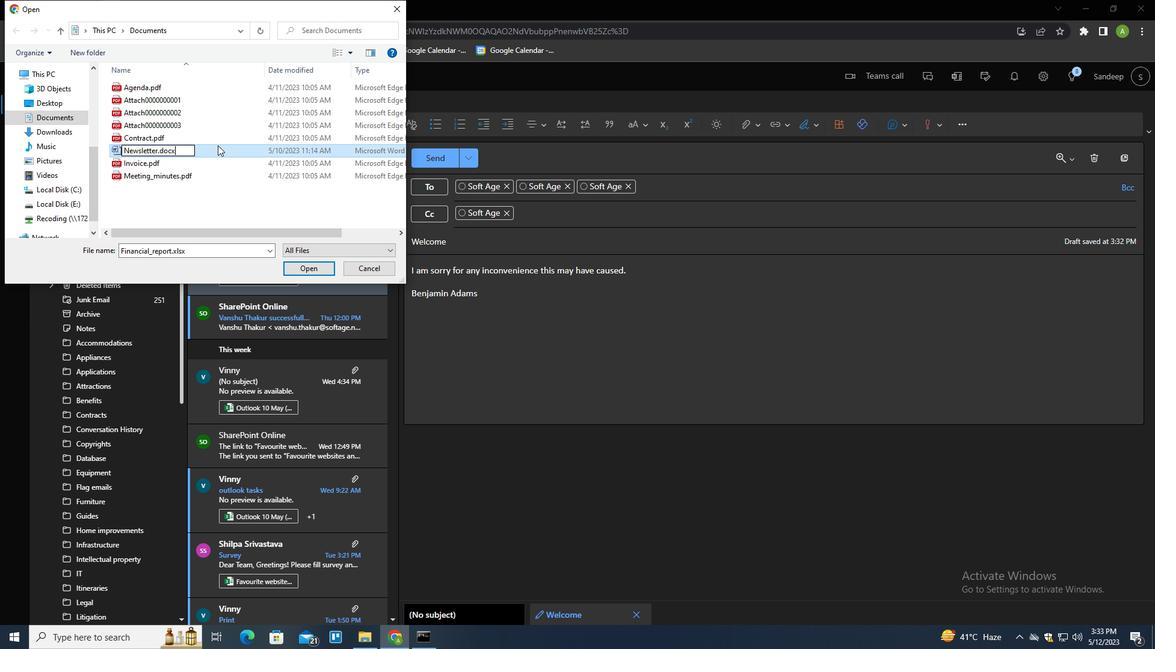 
Action: Mouse moved to (220, 149)
Screenshot: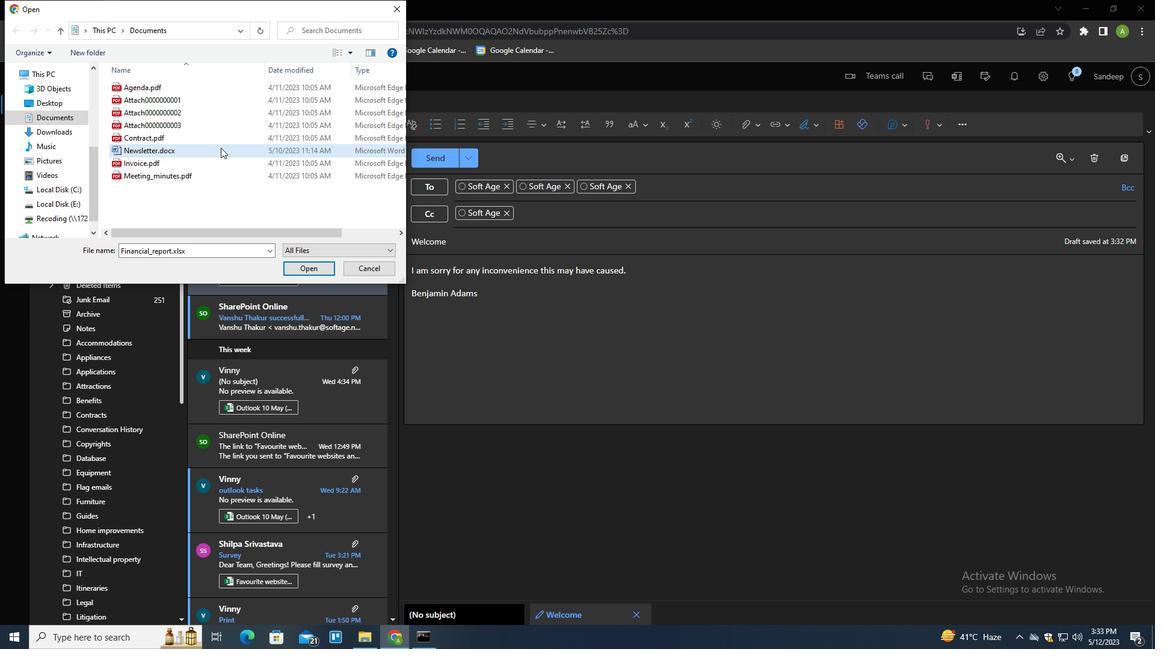 
Action: Mouse pressed left at (220, 149)
Screenshot: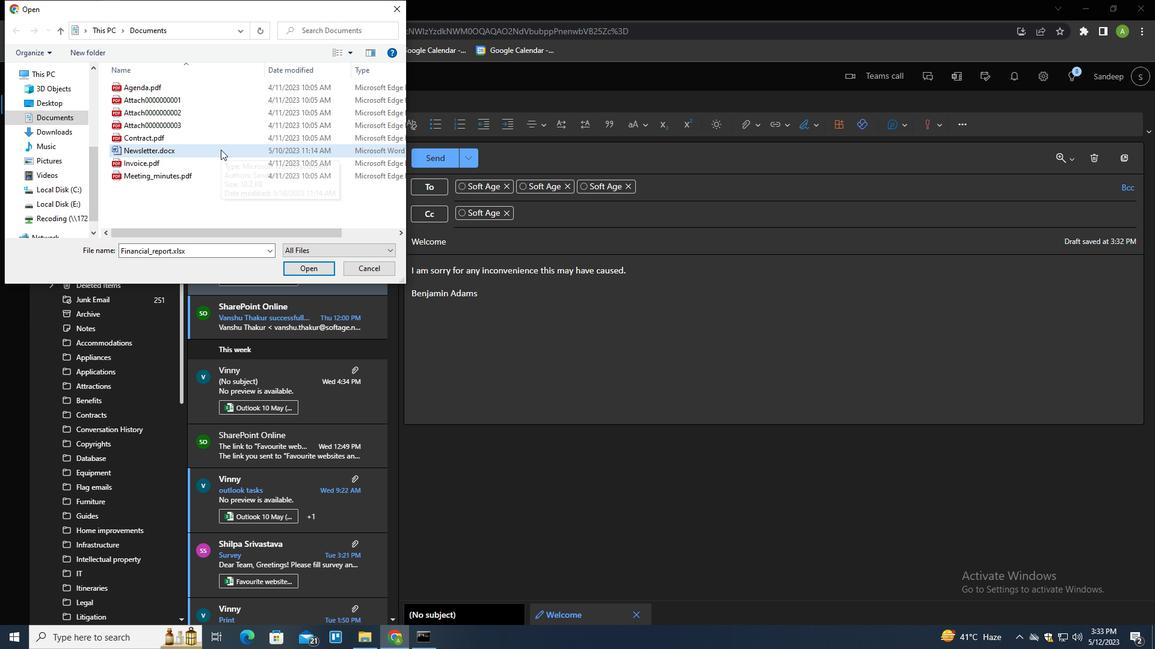 
Action: Mouse moved to (294, 268)
Screenshot: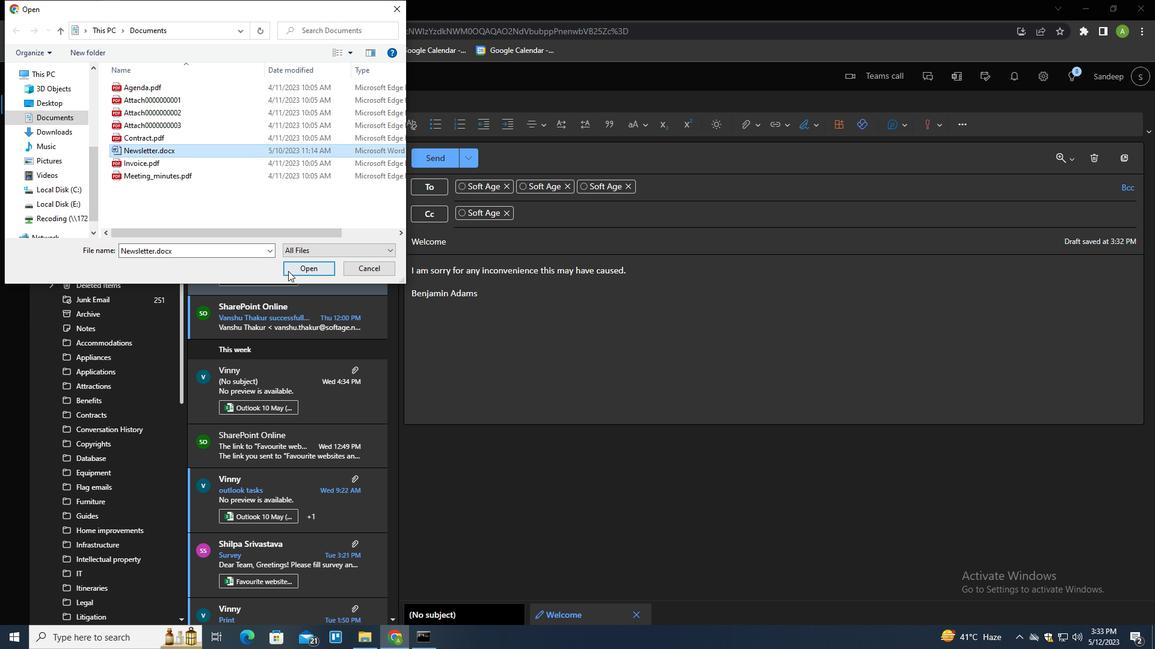
Action: Mouse pressed left at (294, 268)
Screenshot: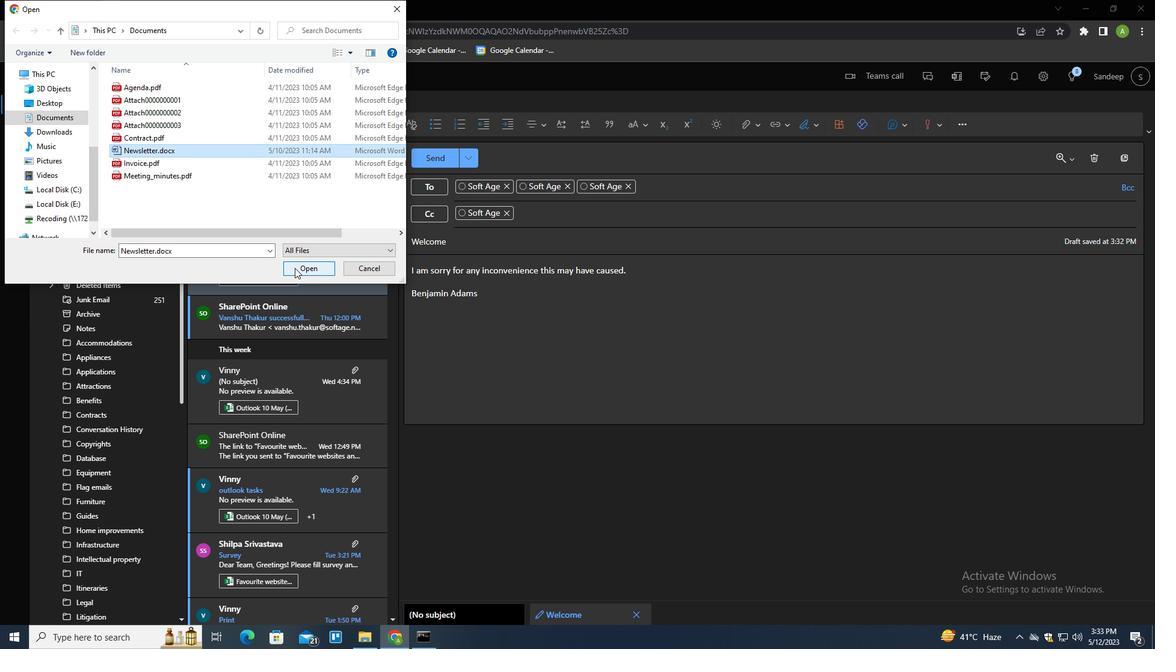 
Action: Mouse moved to (438, 162)
Screenshot: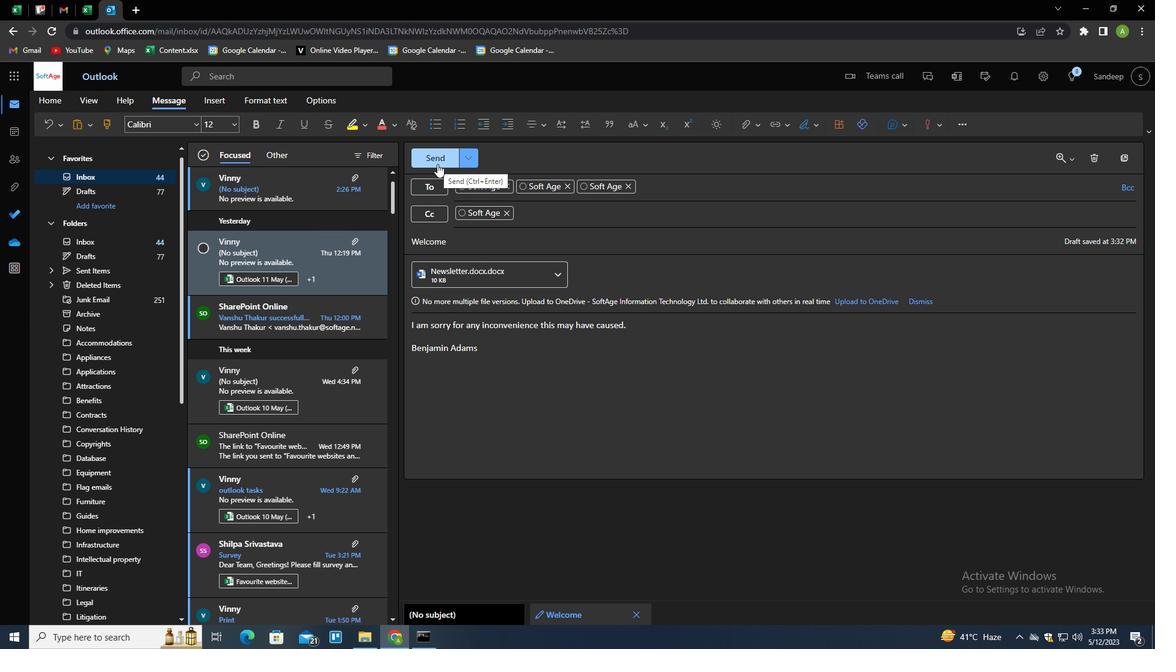 
Action: Mouse pressed left at (438, 162)
Screenshot: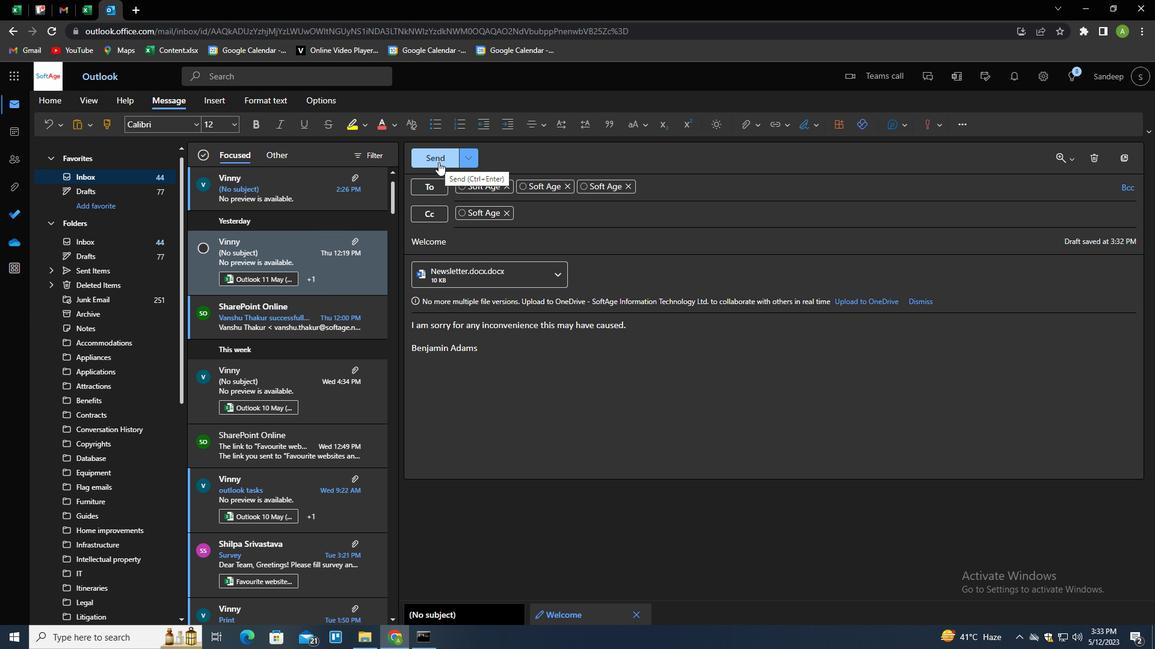 
Action: Mouse moved to (497, 232)
Screenshot: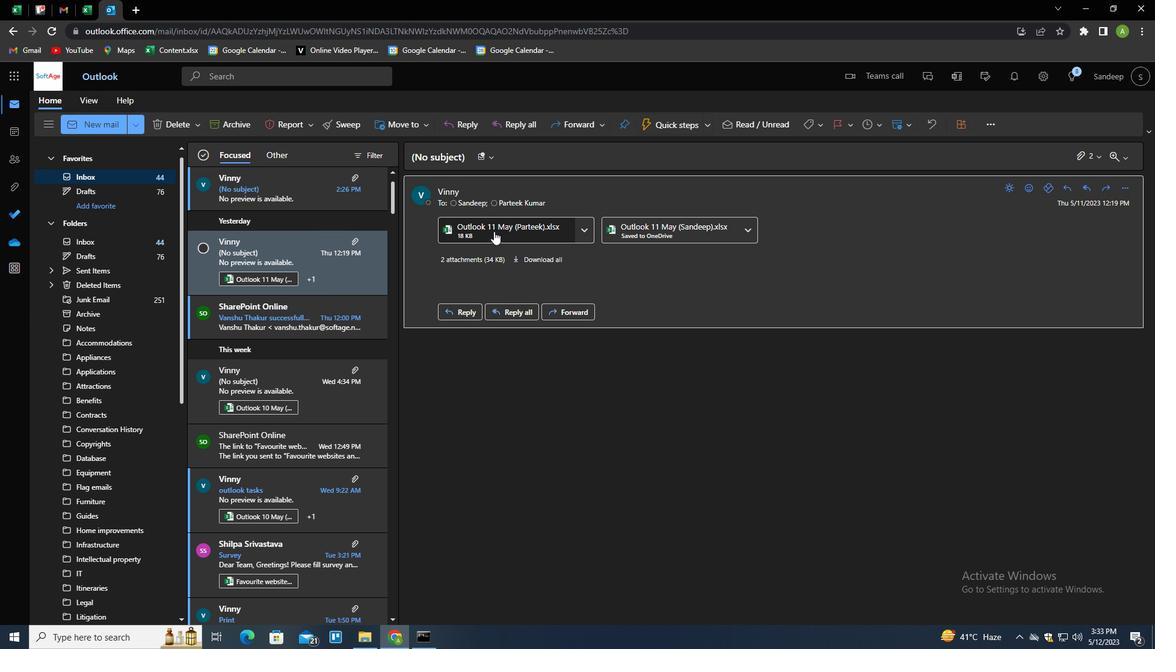 
